 Task: Create a due date automation trigger when advanced on, 2 hours before a card is due add fields without custom field "Resume" set to a date less than 1 working days from now.
Action: Mouse moved to (1042, 301)
Screenshot: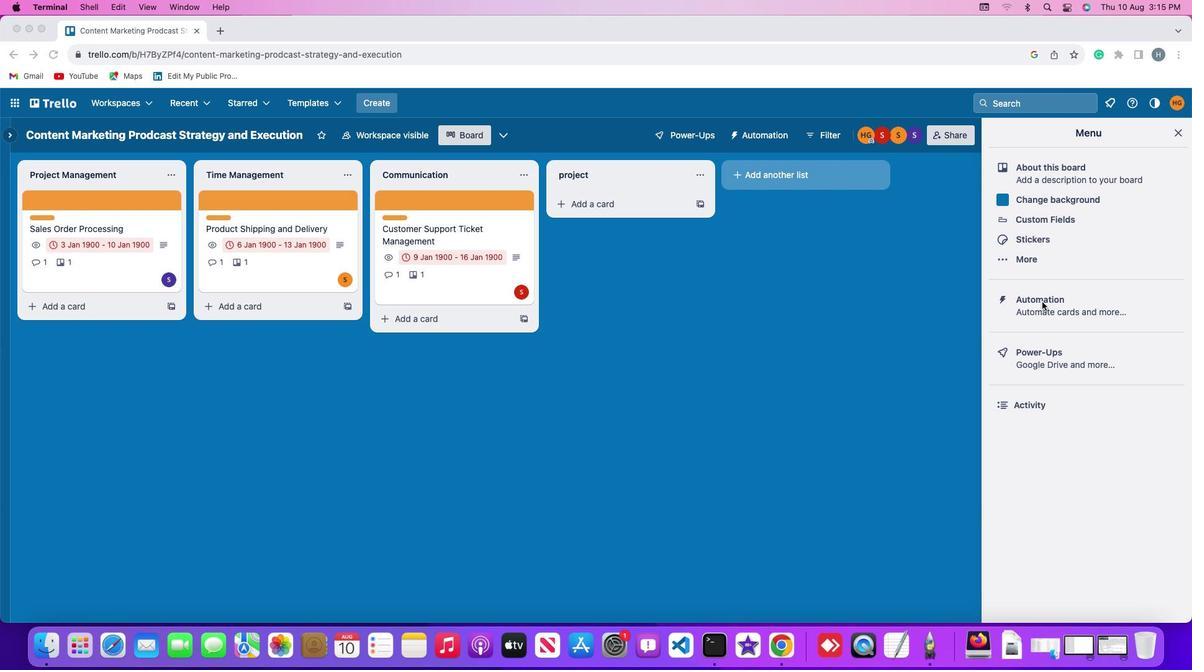 
Action: Mouse pressed left at (1042, 301)
Screenshot: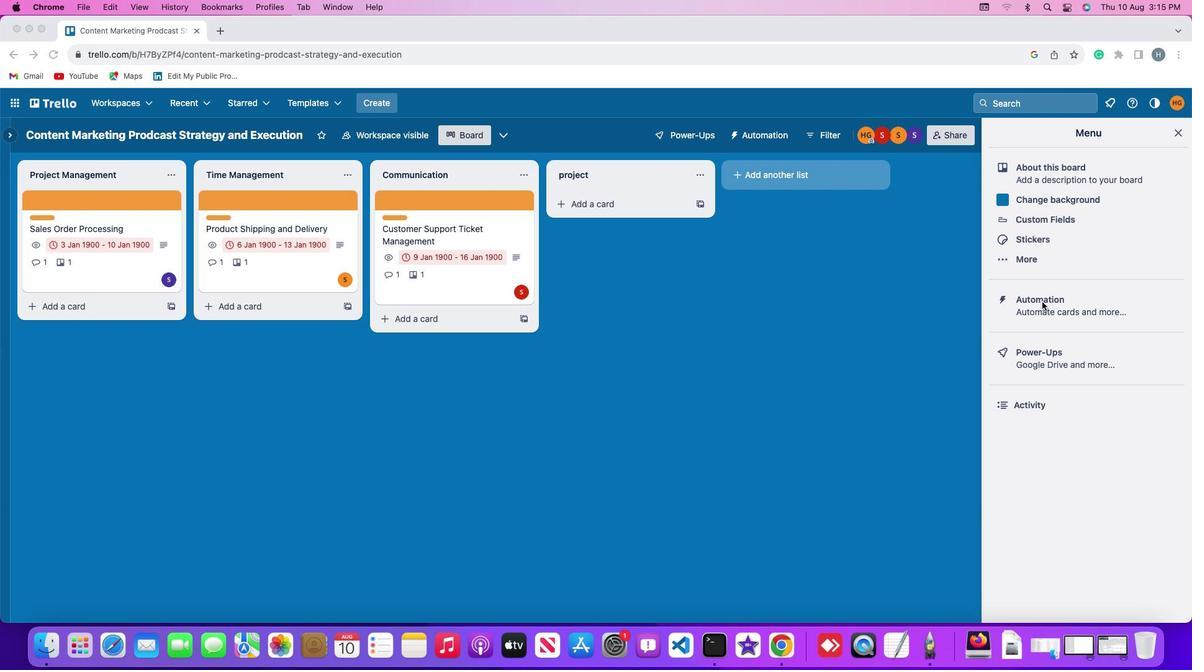 
Action: Mouse pressed left at (1042, 301)
Screenshot: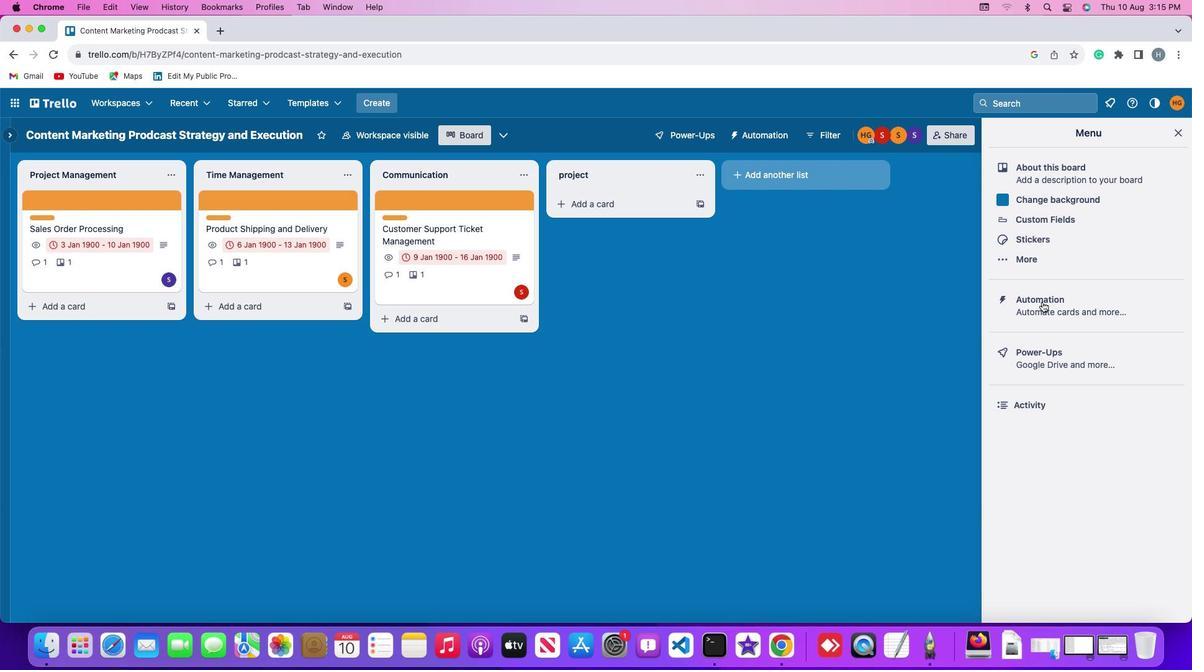 
Action: Mouse moved to (76, 297)
Screenshot: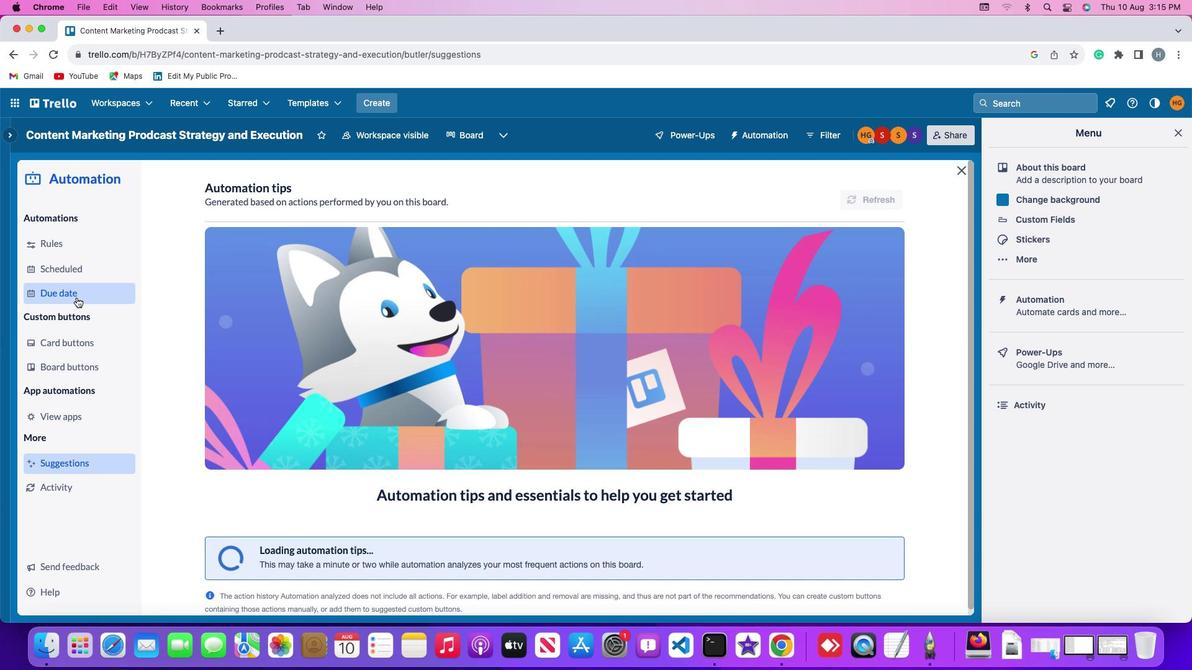 
Action: Mouse pressed left at (76, 297)
Screenshot: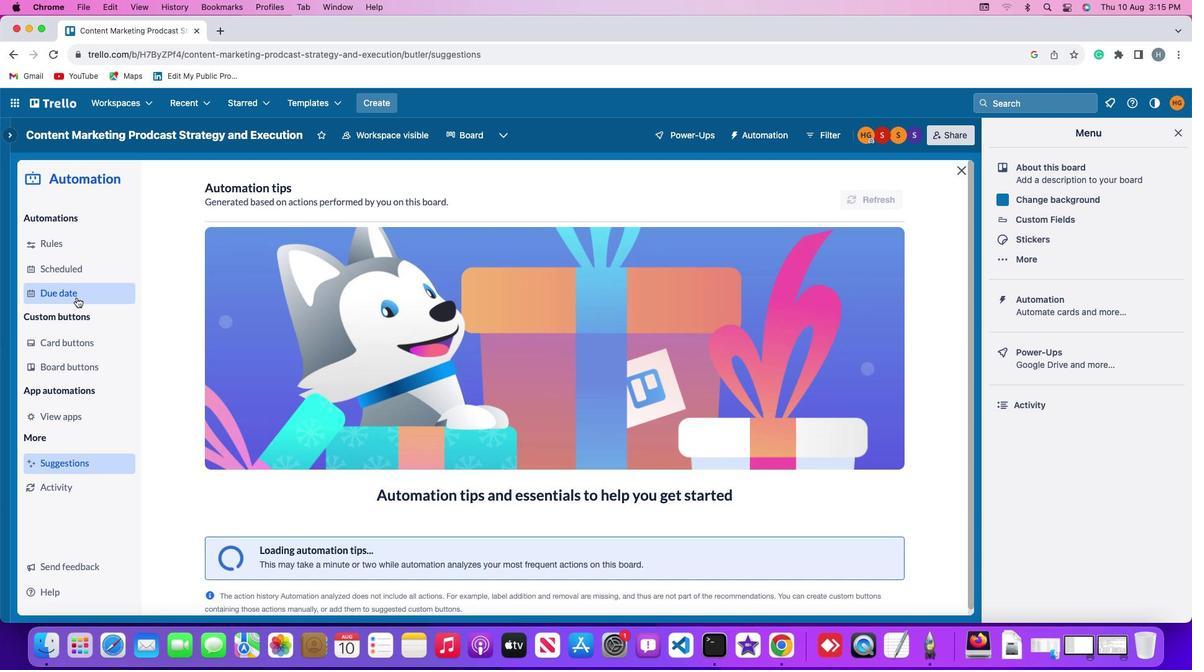 
Action: Mouse moved to (828, 196)
Screenshot: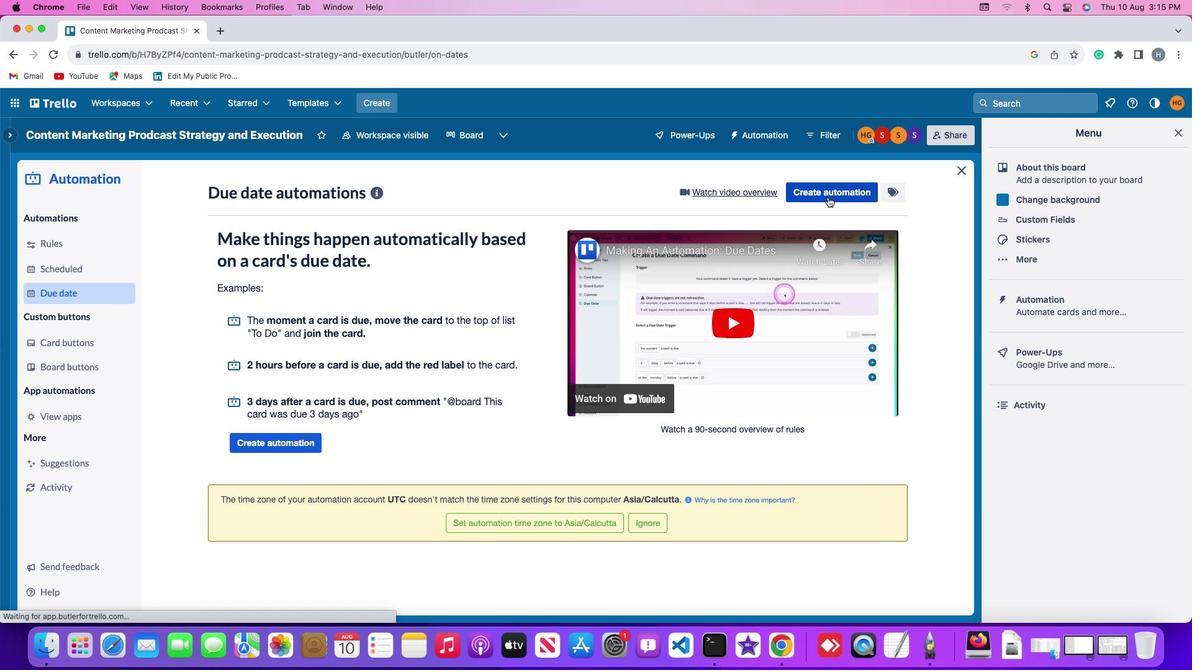 
Action: Mouse pressed left at (828, 196)
Screenshot: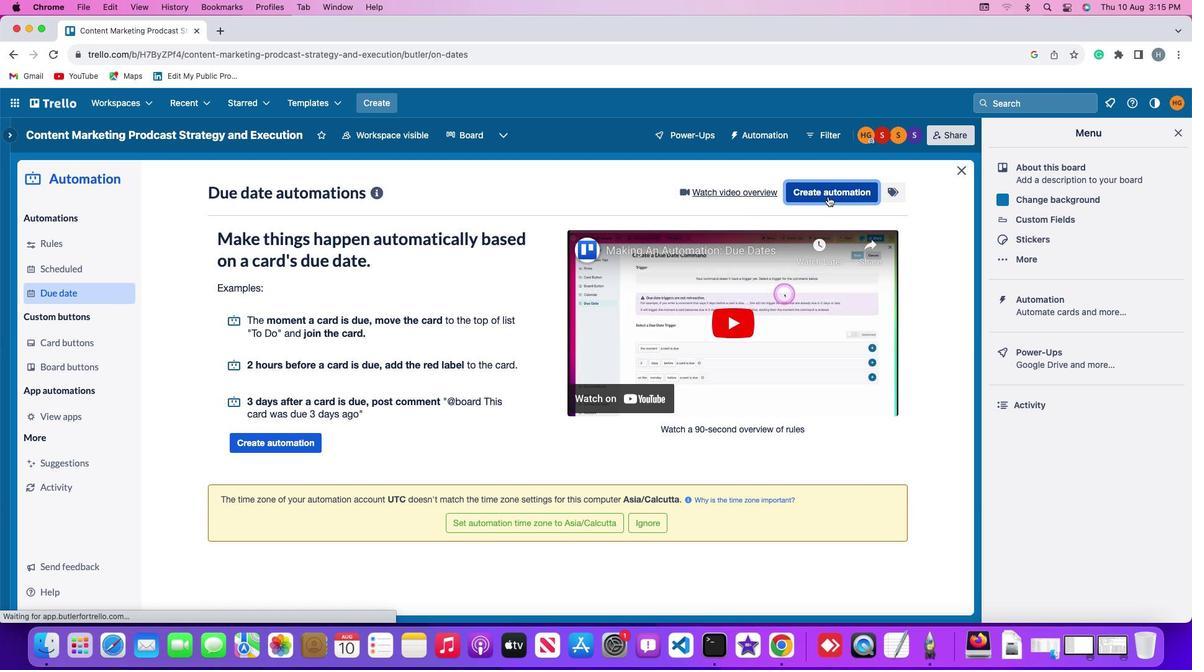 
Action: Mouse moved to (244, 308)
Screenshot: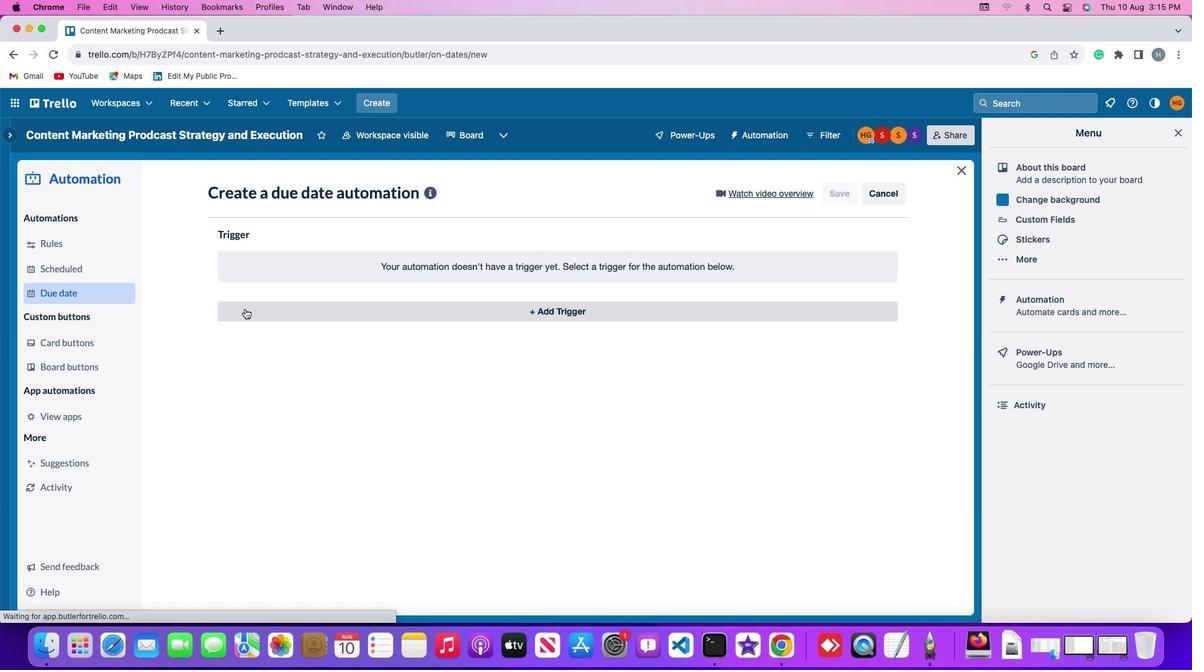 
Action: Mouse pressed left at (244, 308)
Screenshot: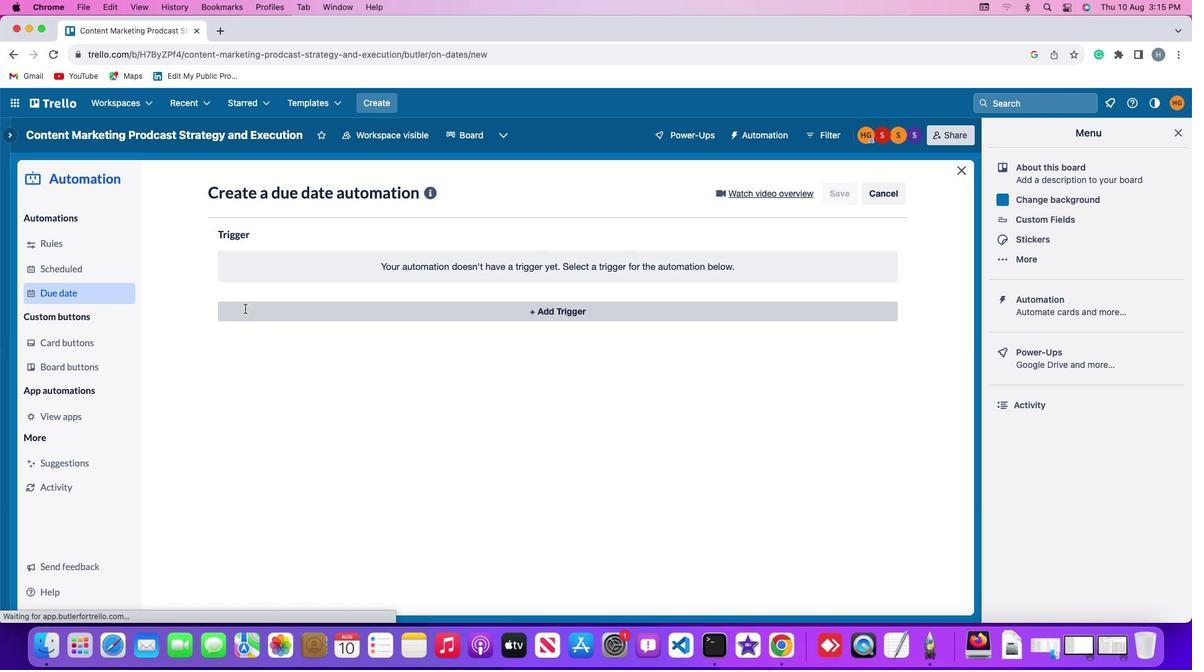 
Action: Mouse moved to (246, 501)
Screenshot: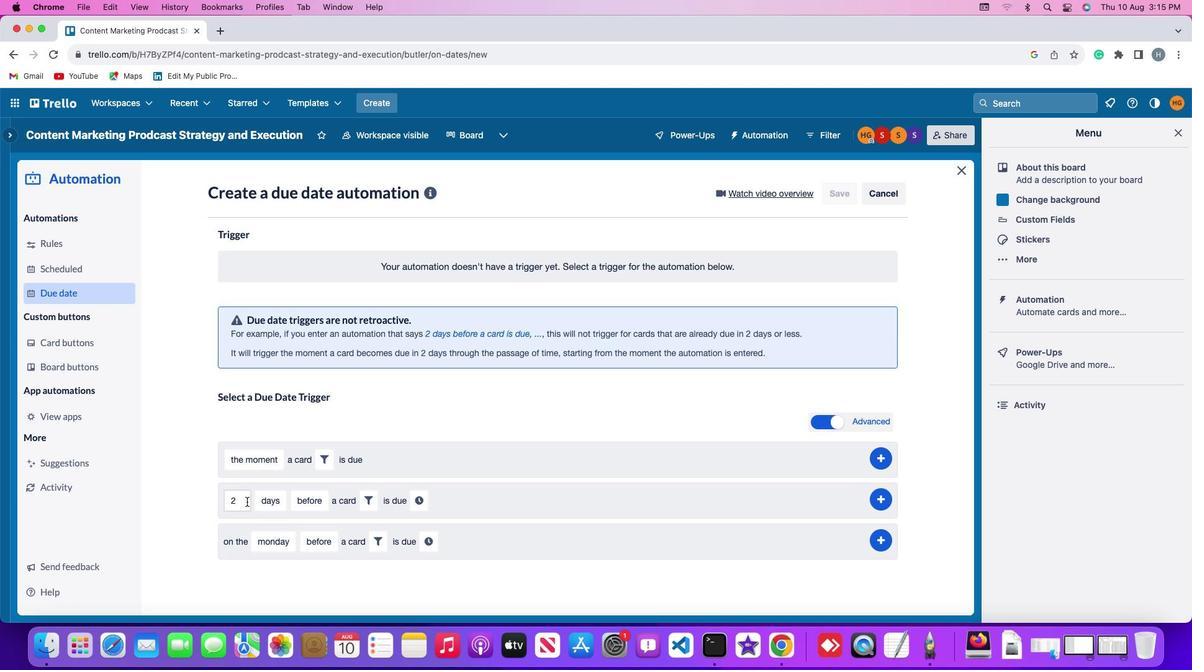 
Action: Mouse pressed left at (246, 501)
Screenshot: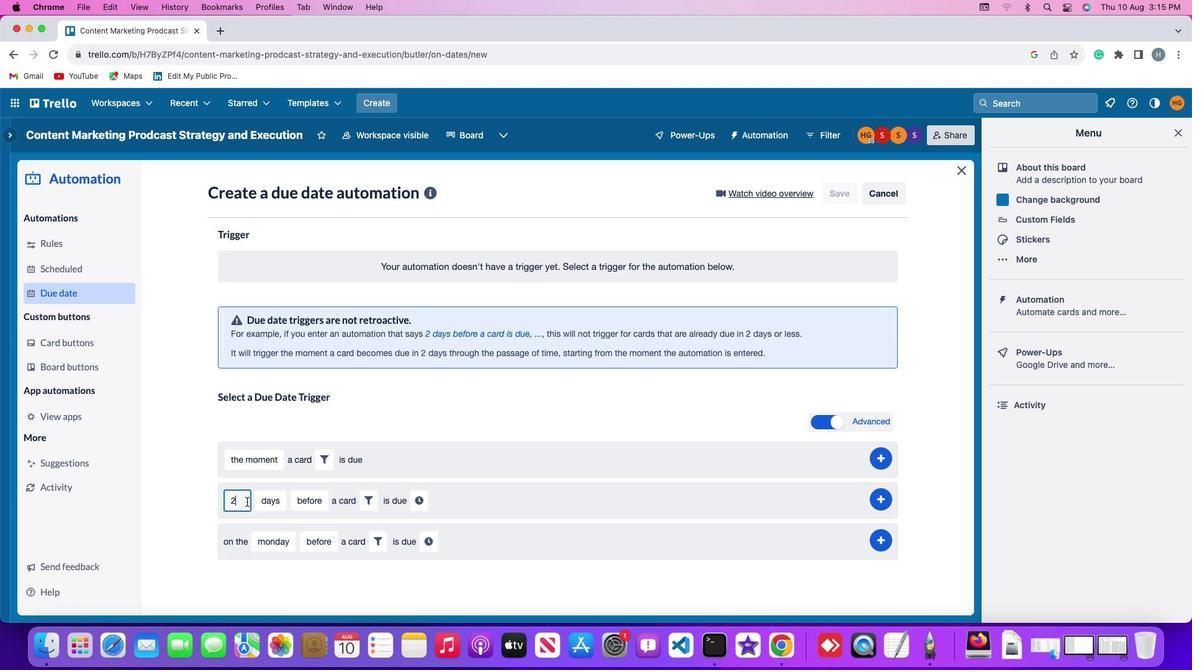 
Action: Key pressed Key.backspace'2'
Screenshot: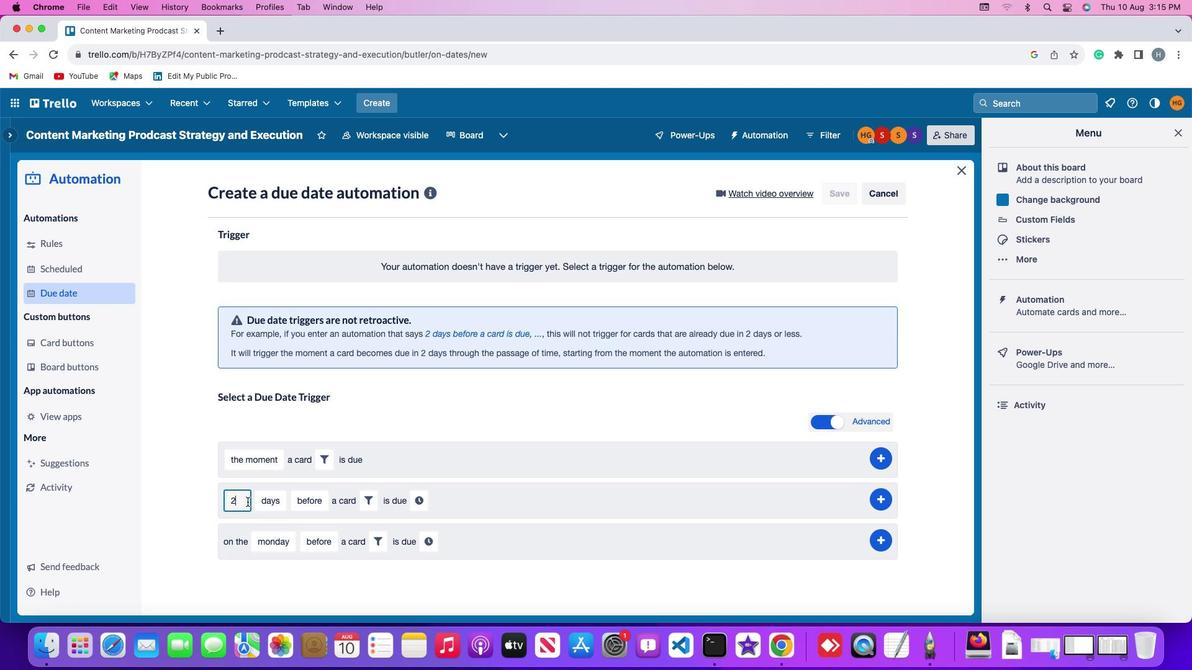 
Action: Mouse moved to (270, 501)
Screenshot: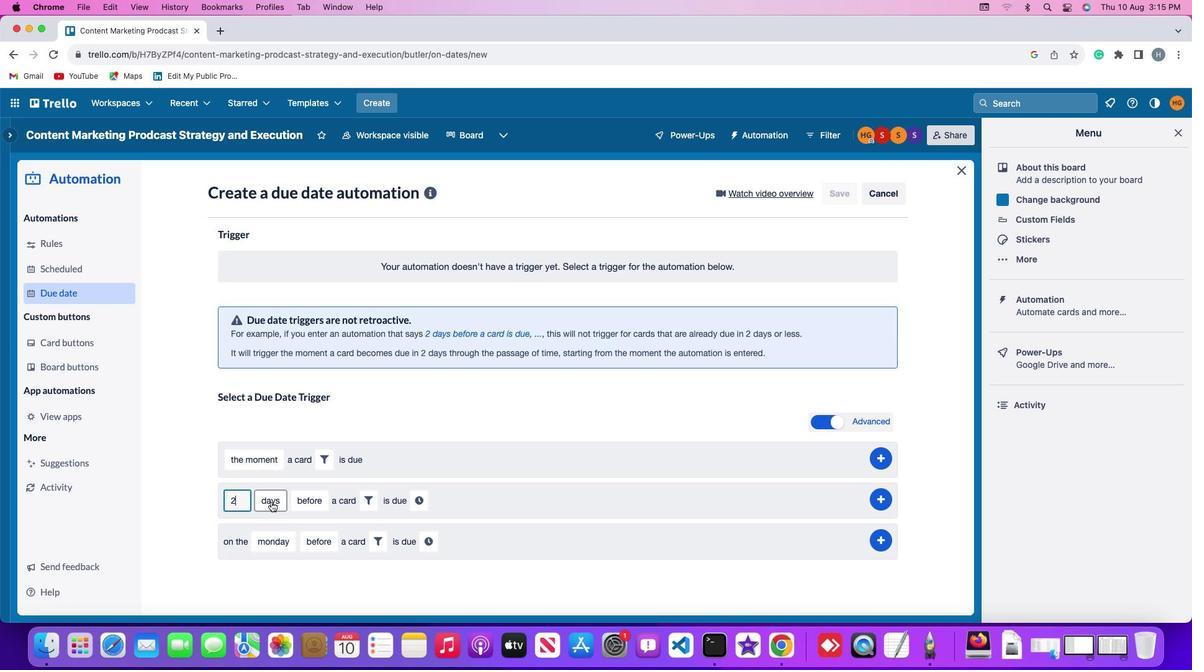 
Action: Mouse pressed left at (270, 501)
Screenshot: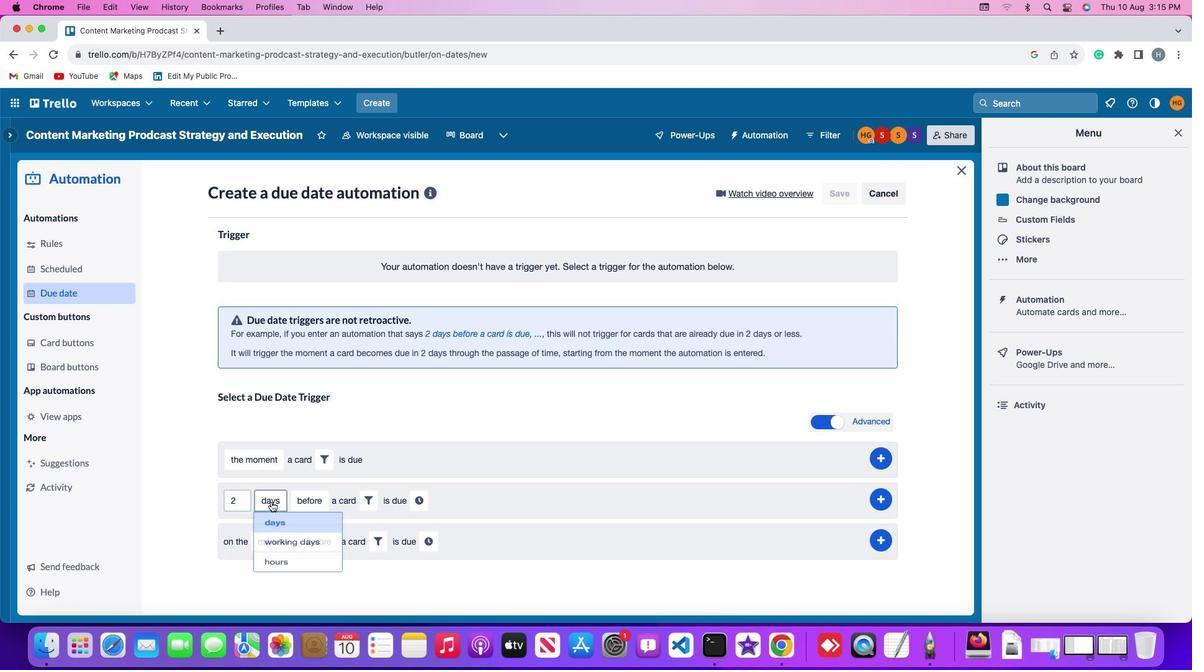 
Action: Mouse moved to (278, 568)
Screenshot: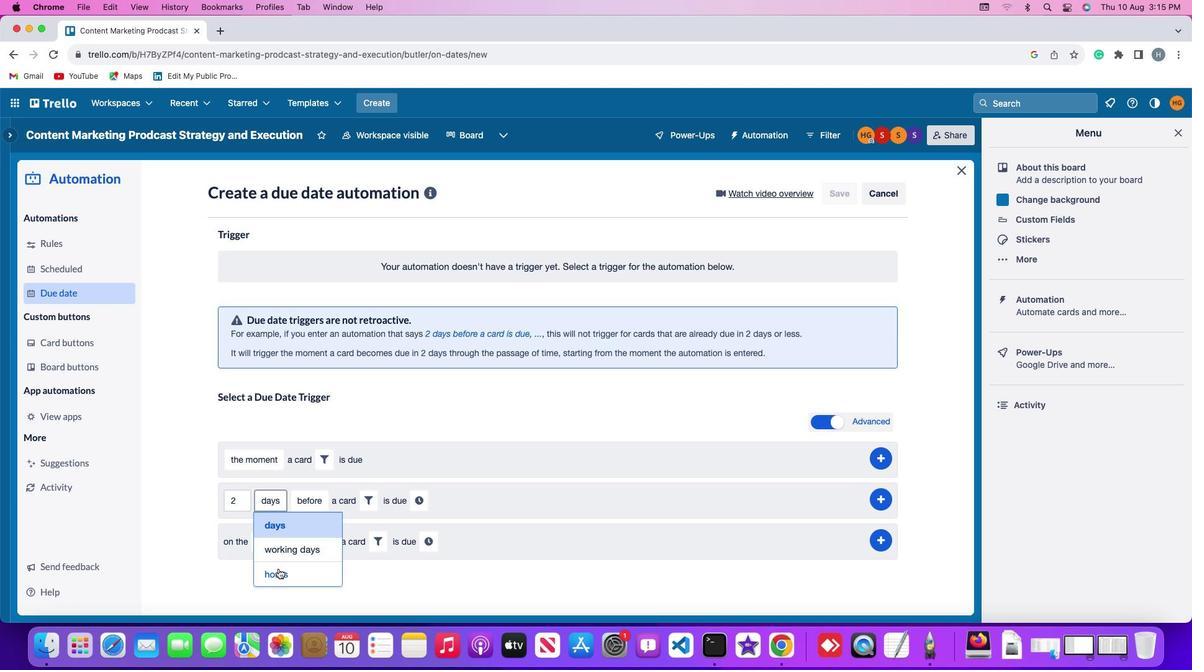 
Action: Mouse pressed left at (278, 568)
Screenshot: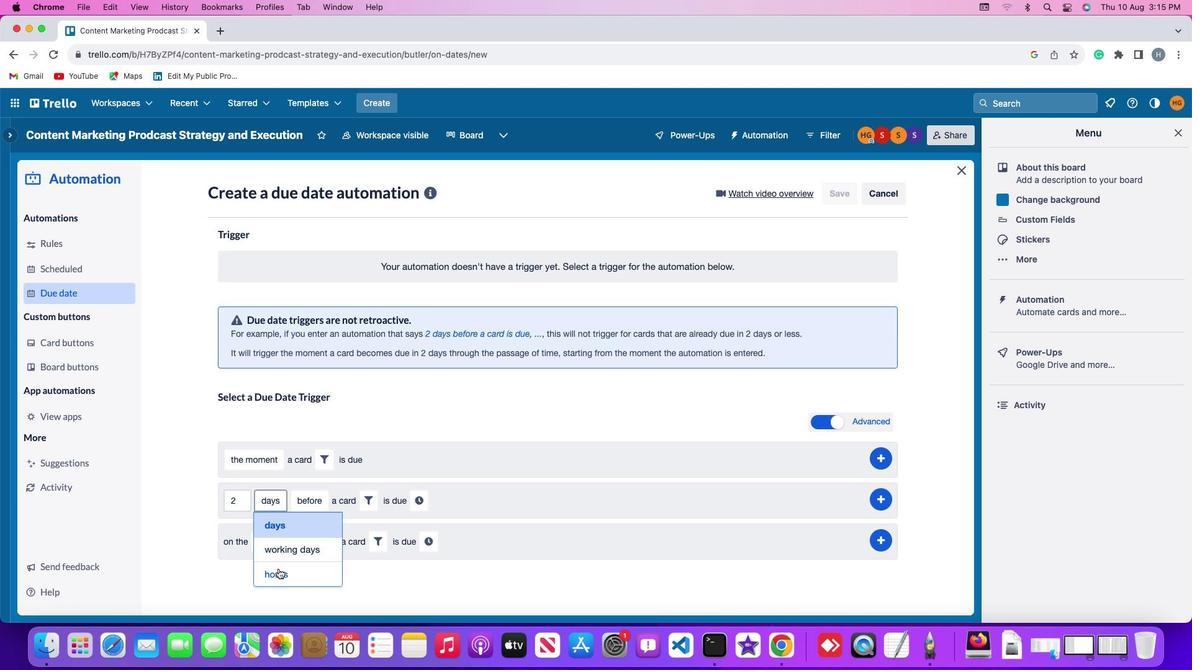 
Action: Mouse moved to (316, 504)
Screenshot: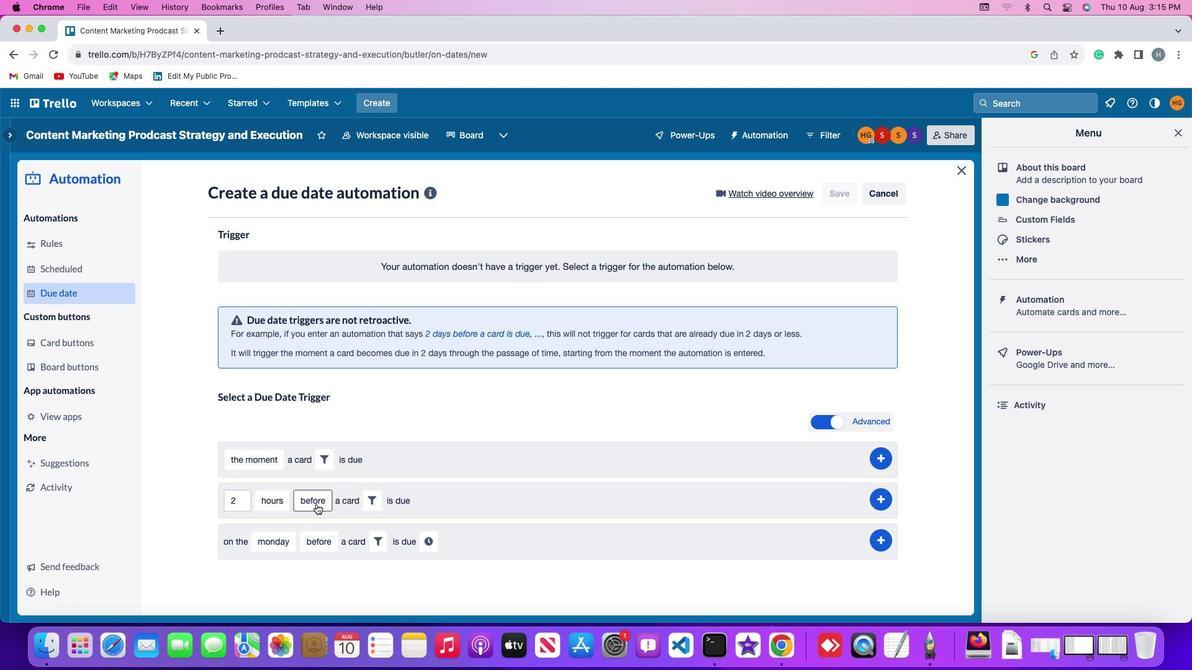 
Action: Mouse pressed left at (316, 504)
Screenshot: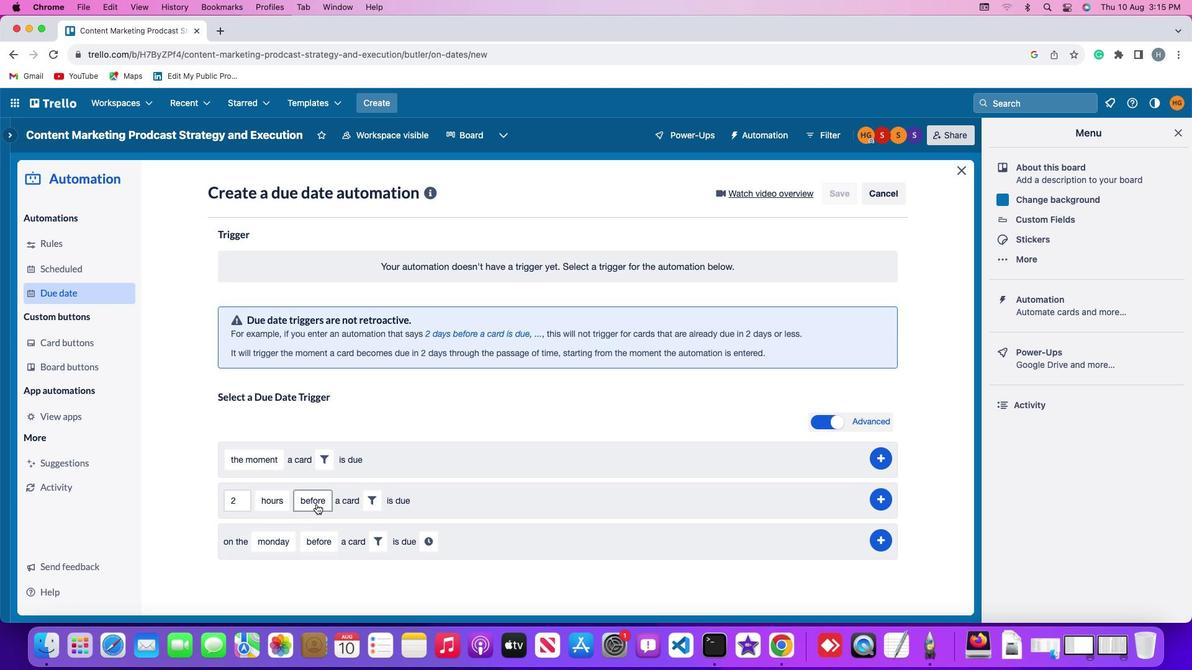 
Action: Mouse moved to (318, 525)
Screenshot: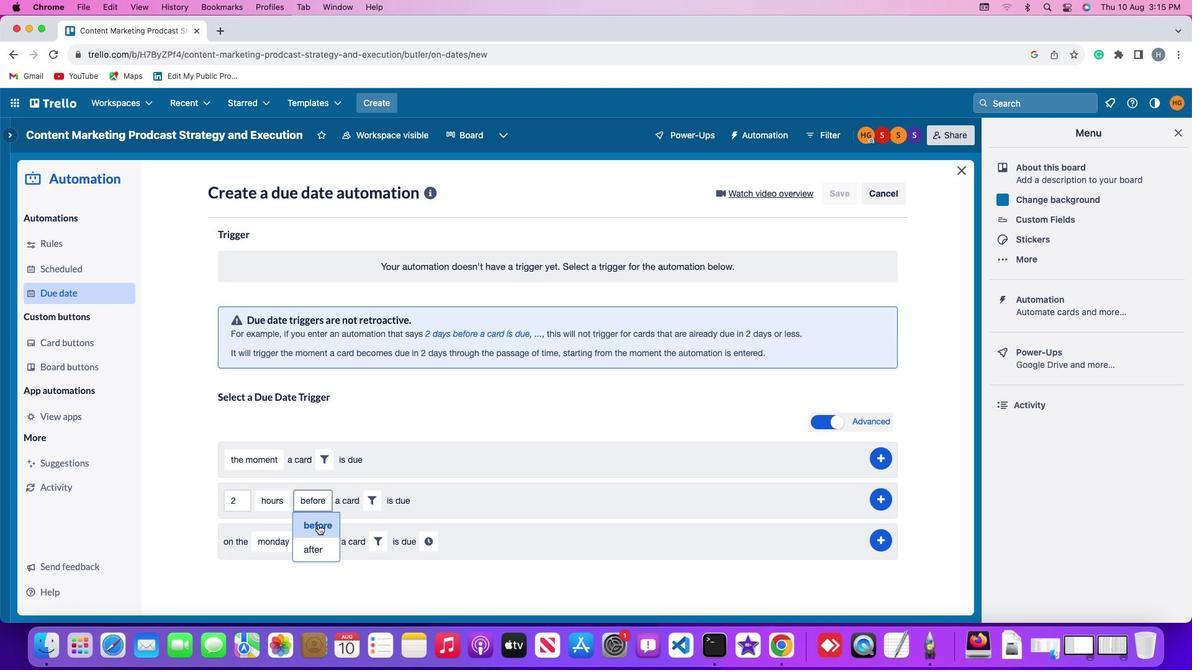 
Action: Mouse pressed left at (318, 525)
Screenshot: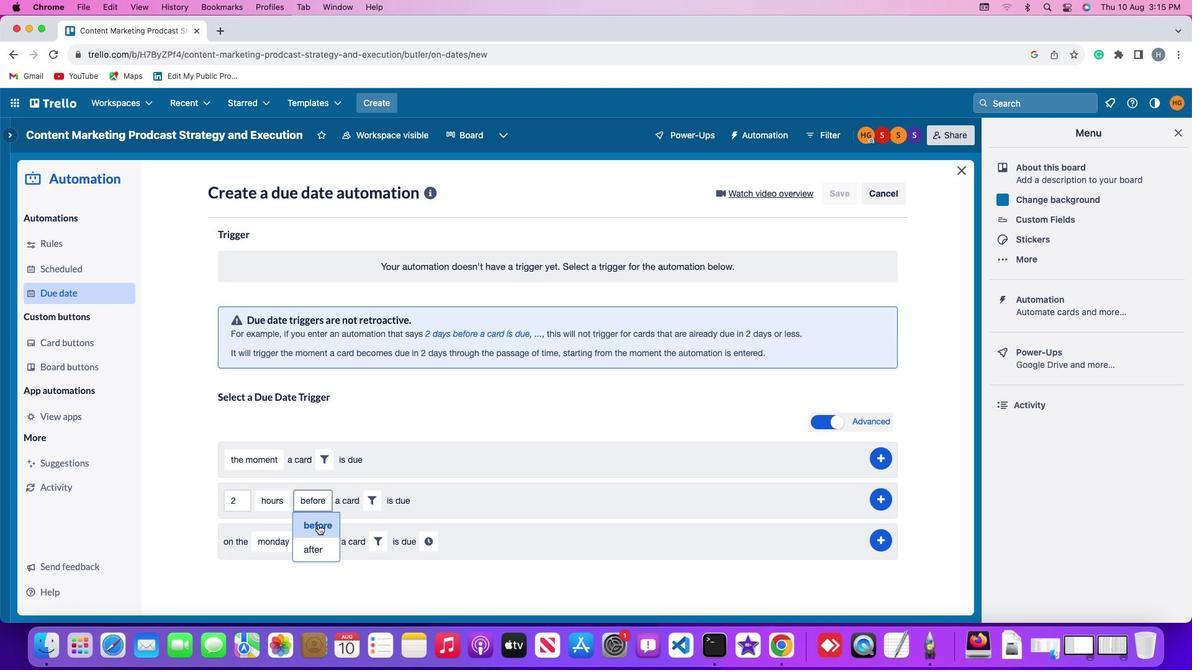 
Action: Mouse moved to (373, 501)
Screenshot: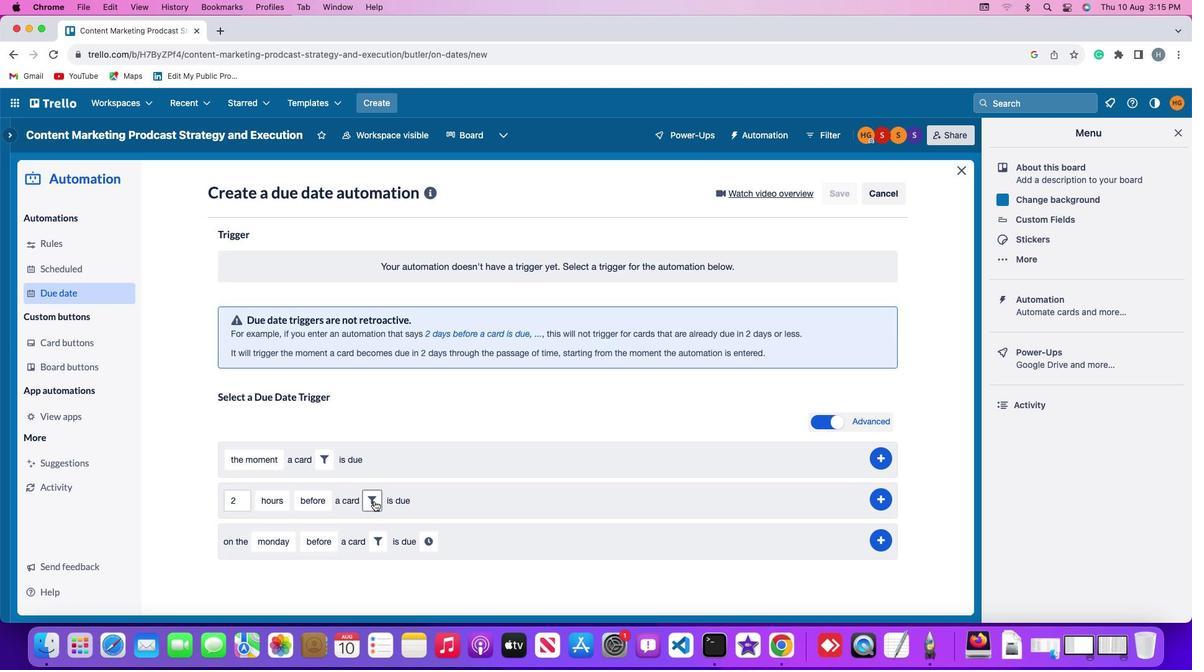 
Action: Mouse pressed left at (373, 501)
Screenshot: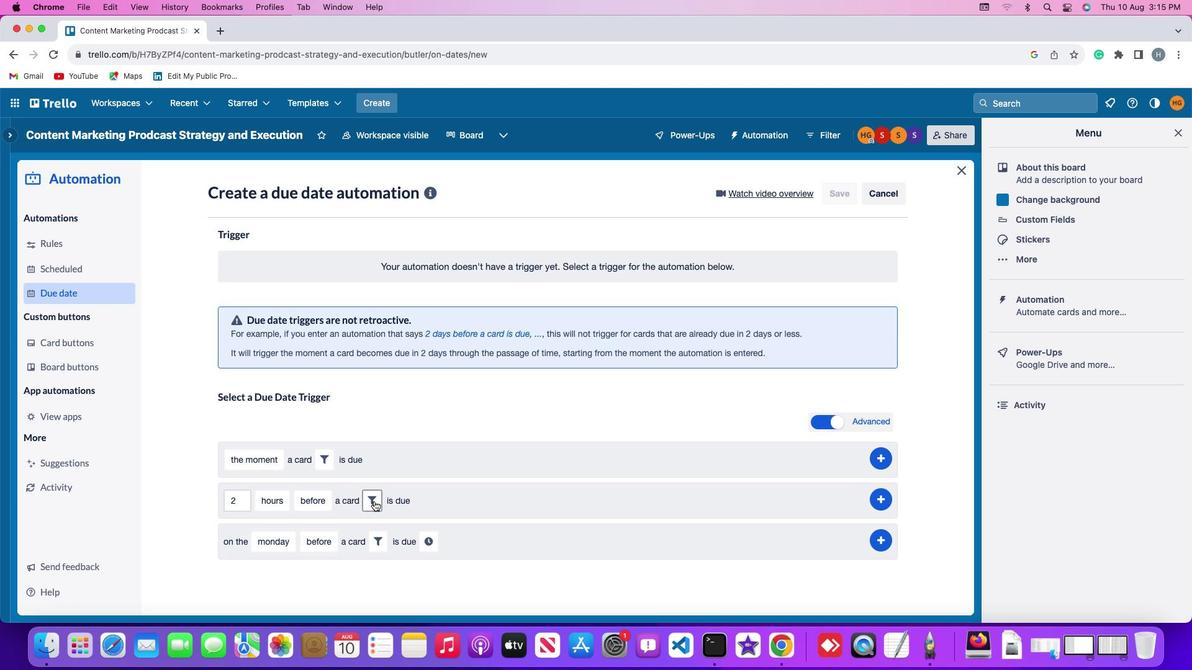 
Action: Mouse moved to (569, 541)
Screenshot: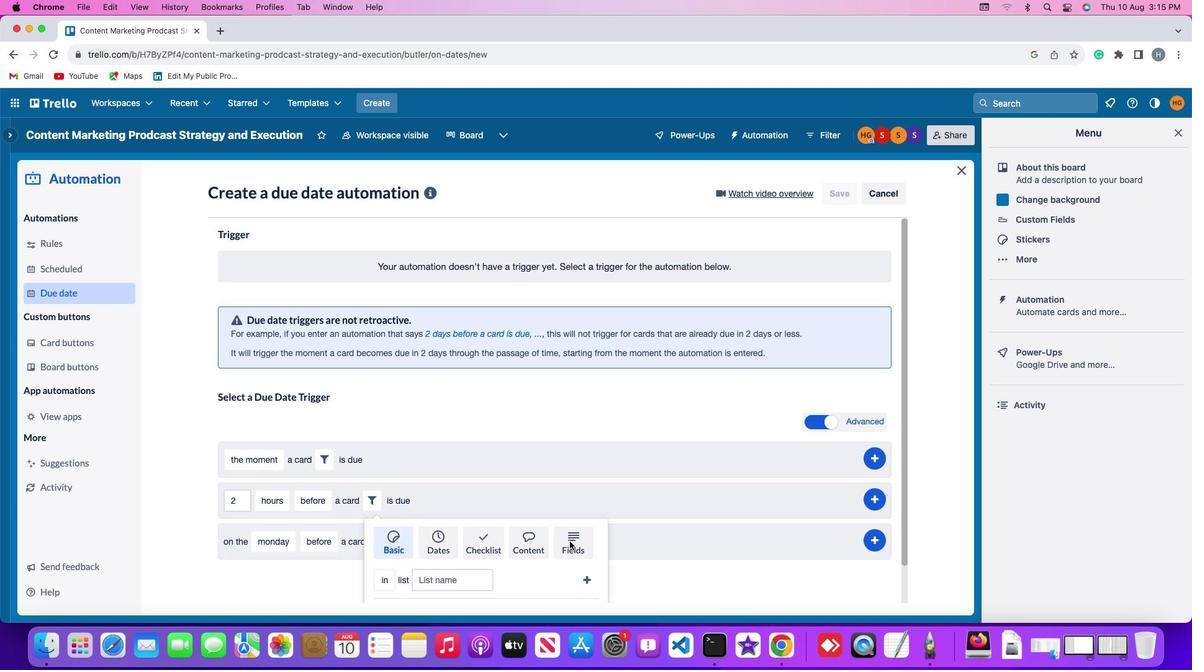 
Action: Mouse pressed left at (569, 541)
Screenshot: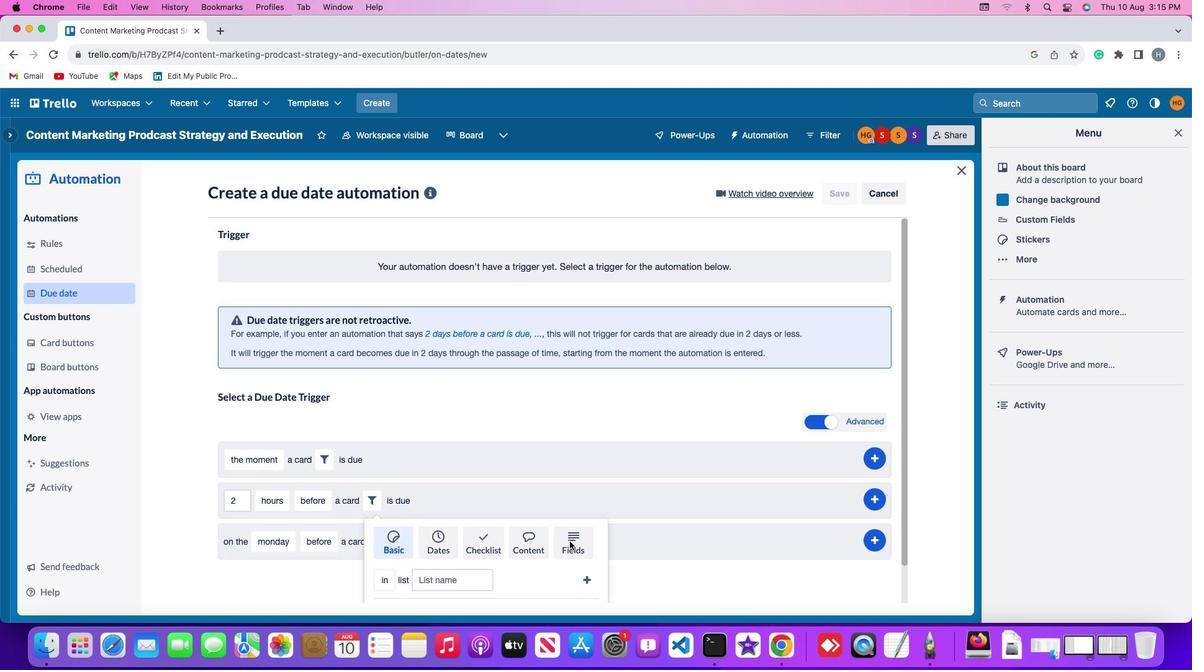 
Action: Mouse moved to (311, 579)
Screenshot: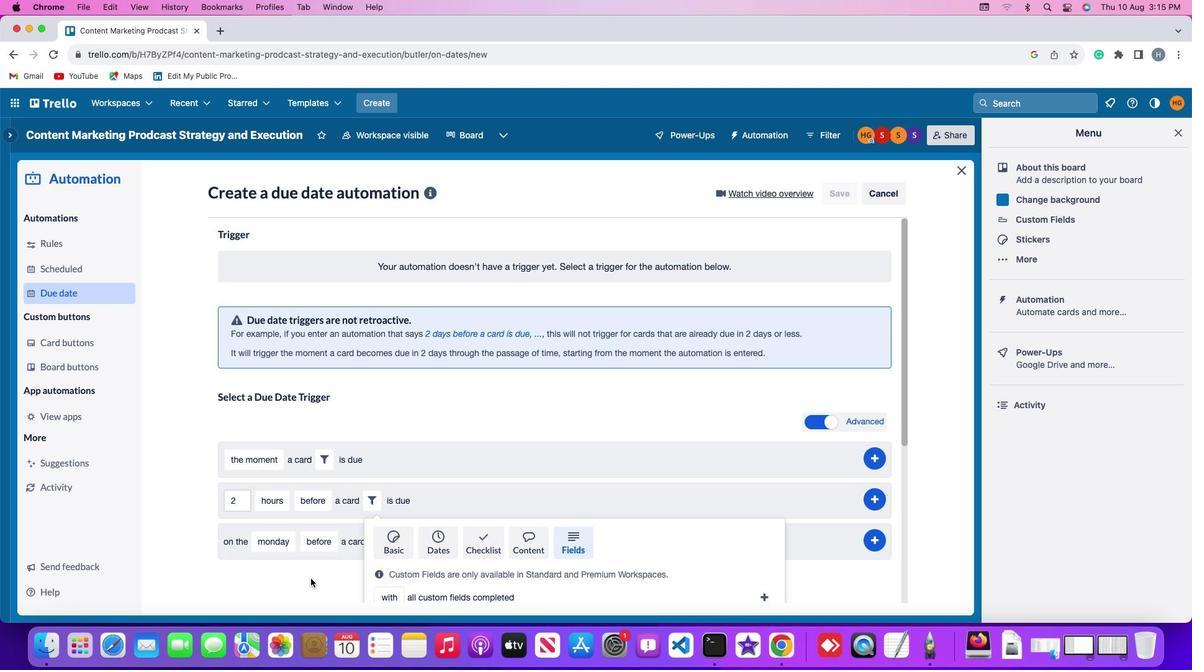 
Action: Mouse scrolled (311, 579) with delta (0, 0)
Screenshot: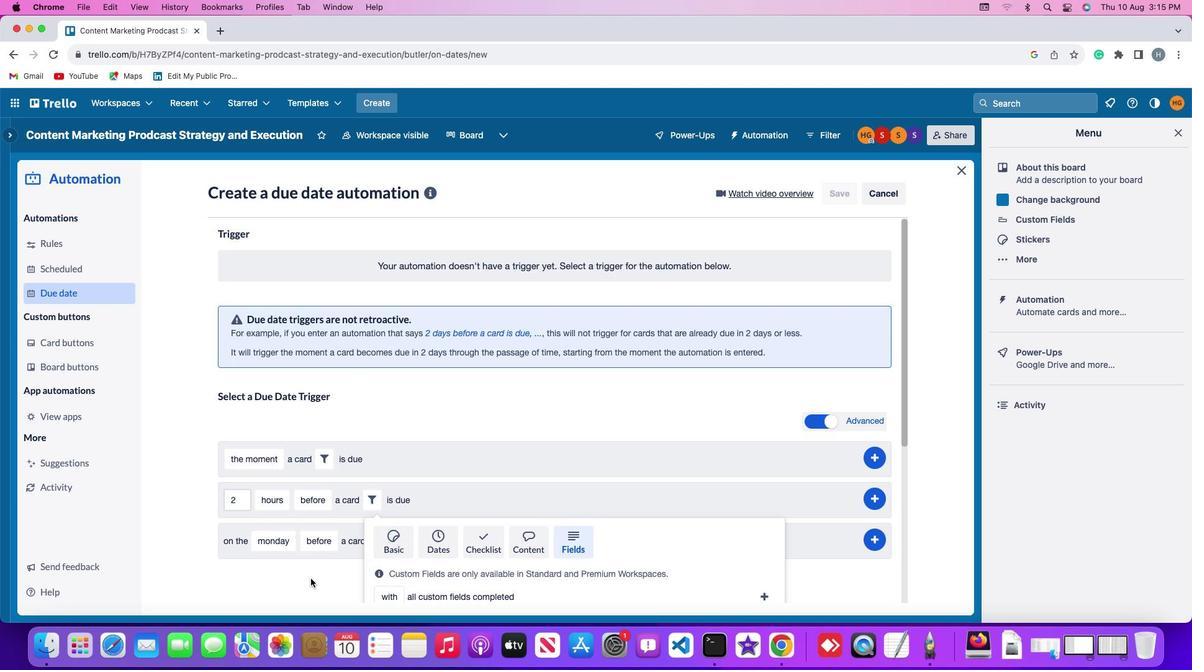 
Action: Mouse scrolled (311, 579) with delta (0, 0)
Screenshot: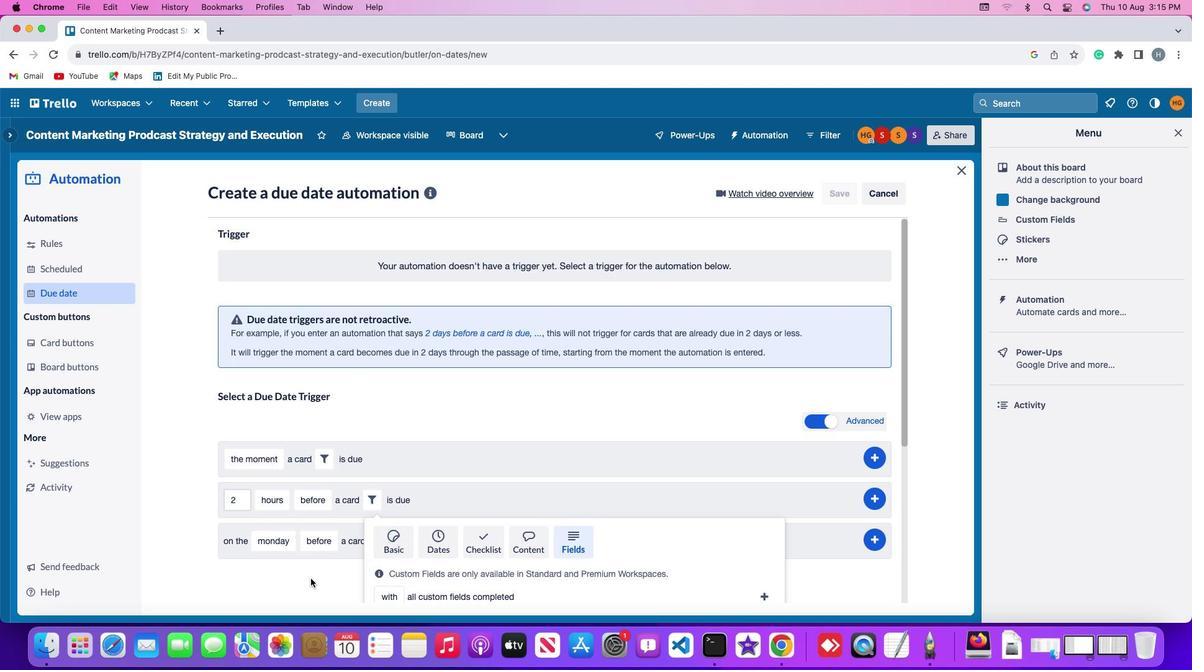 
Action: Mouse scrolled (311, 579) with delta (0, -1)
Screenshot: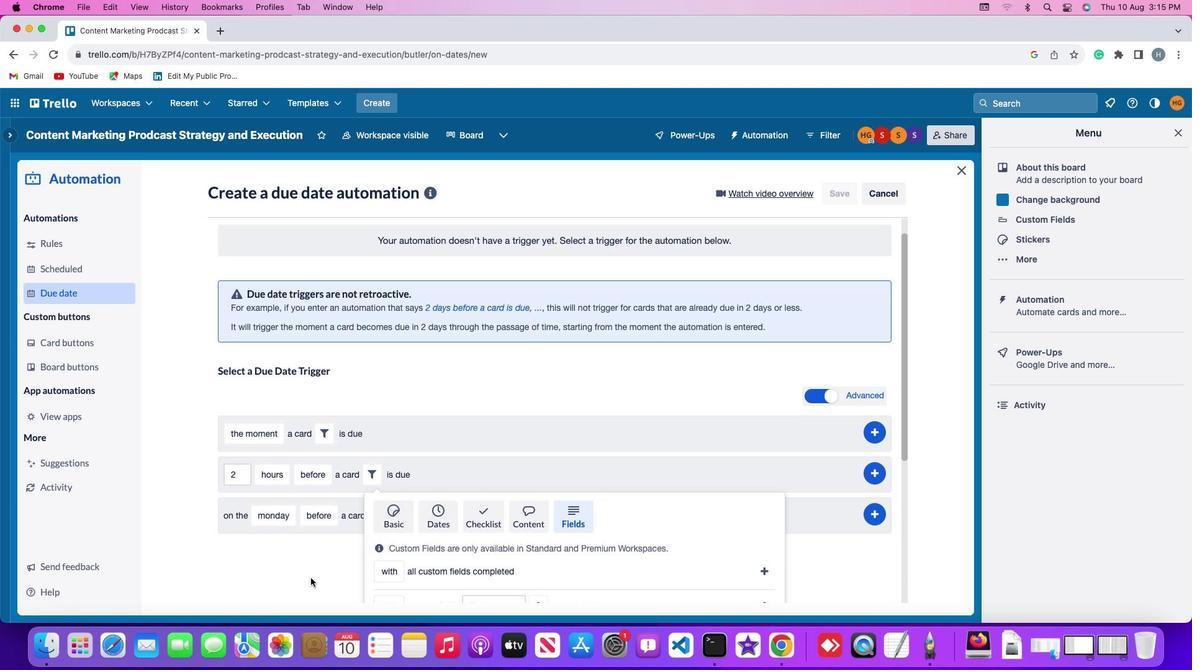 
Action: Mouse scrolled (311, 579) with delta (0, -3)
Screenshot: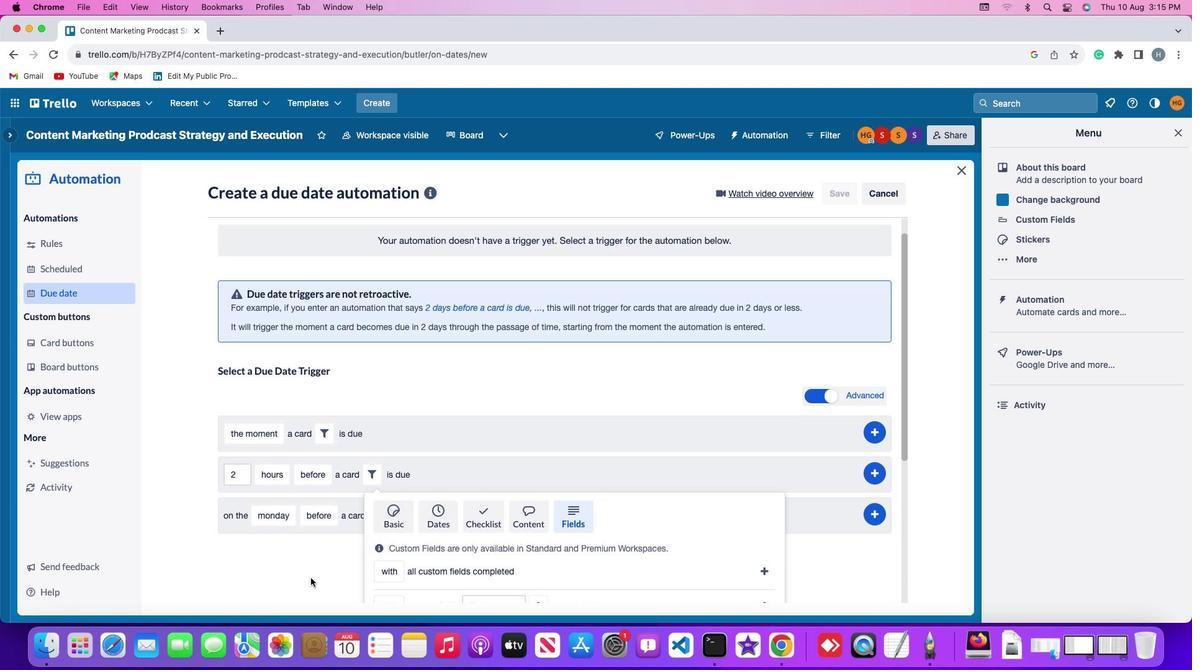 
Action: Mouse moved to (311, 578)
Screenshot: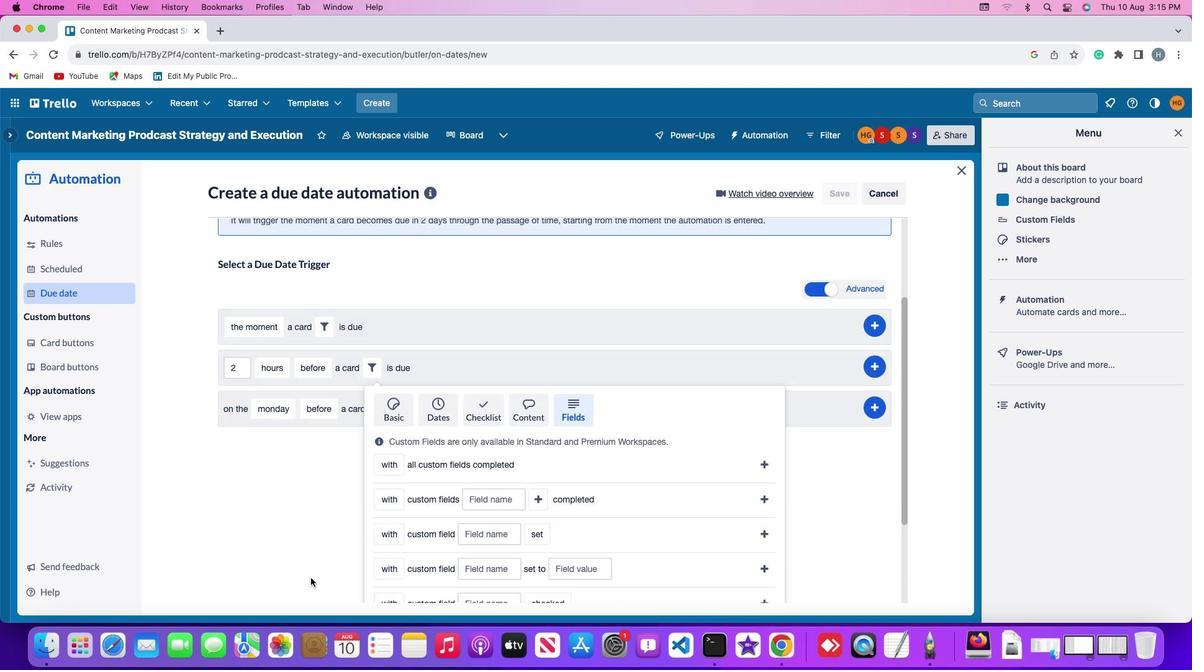 
Action: Mouse scrolled (311, 578) with delta (0, -3)
Screenshot: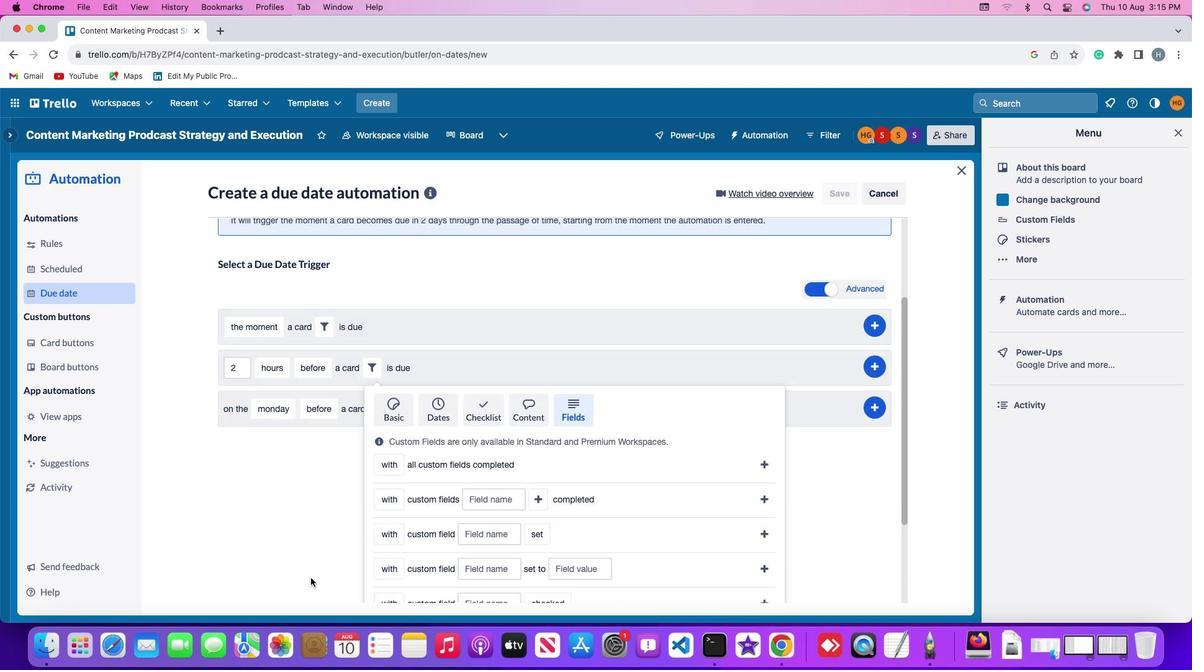 
Action: Mouse moved to (310, 578)
Screenshot: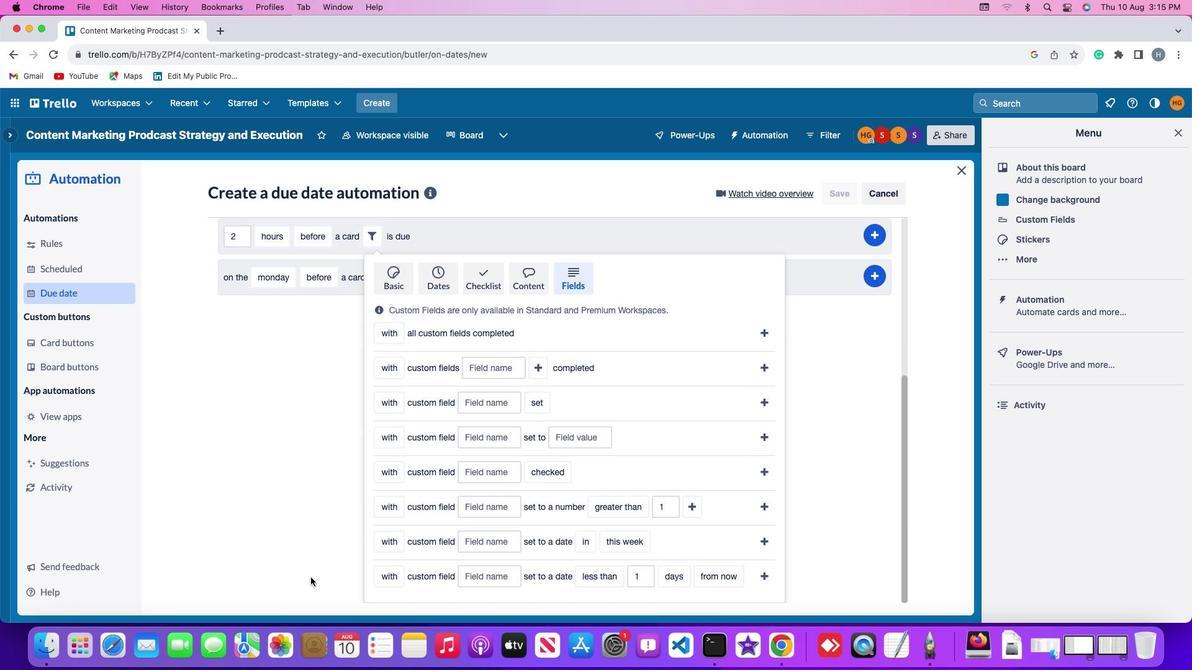 
Action: Mouse scrolled (310, 578) with delta (0, 0)
Screenshot: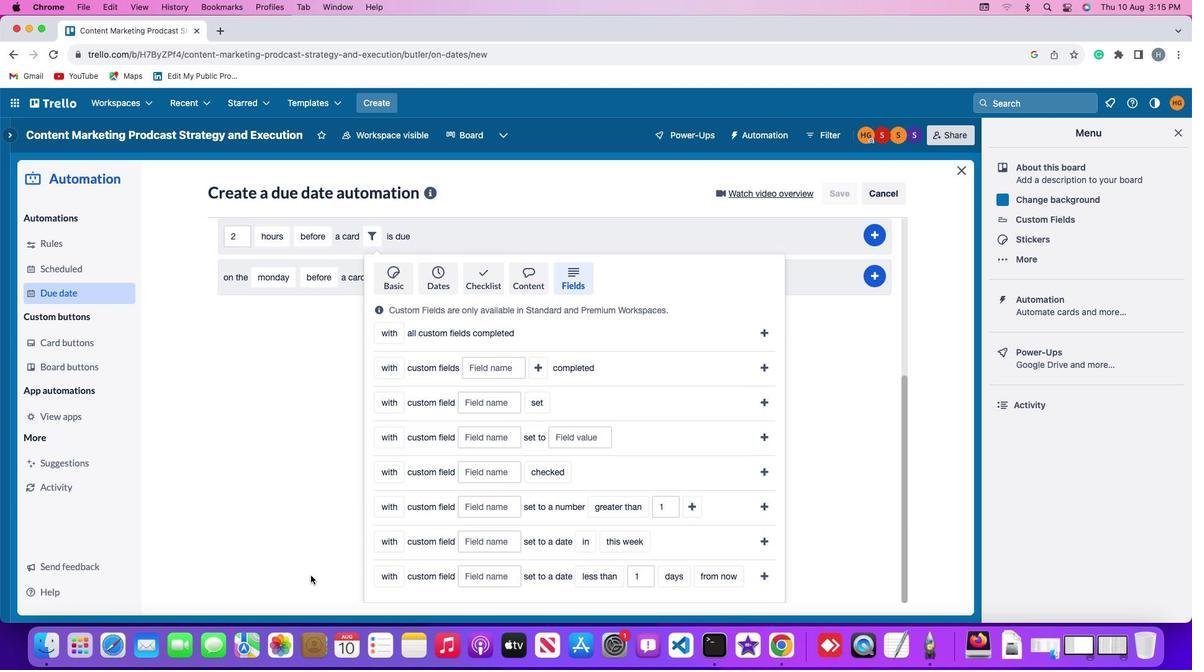 
Action: Mouse scrolled (310, 578) with delta (0, 0)
Screenshot: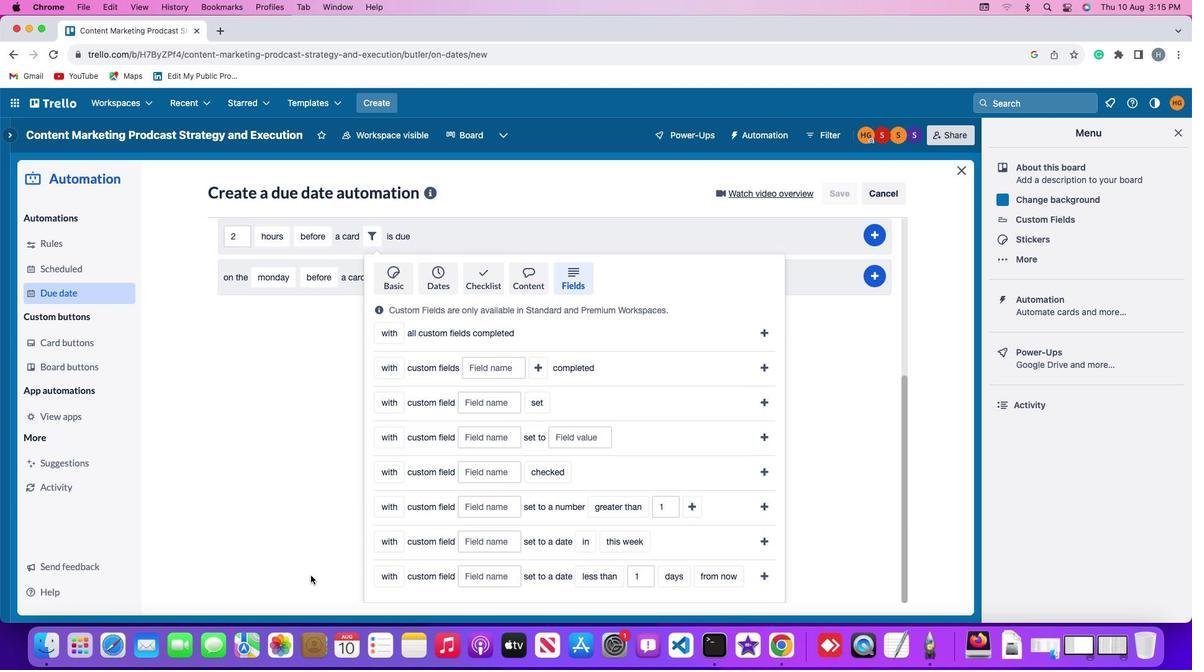 
Action: Mouse scrolled (310, 578) with delta (0, -2)
Screenshot: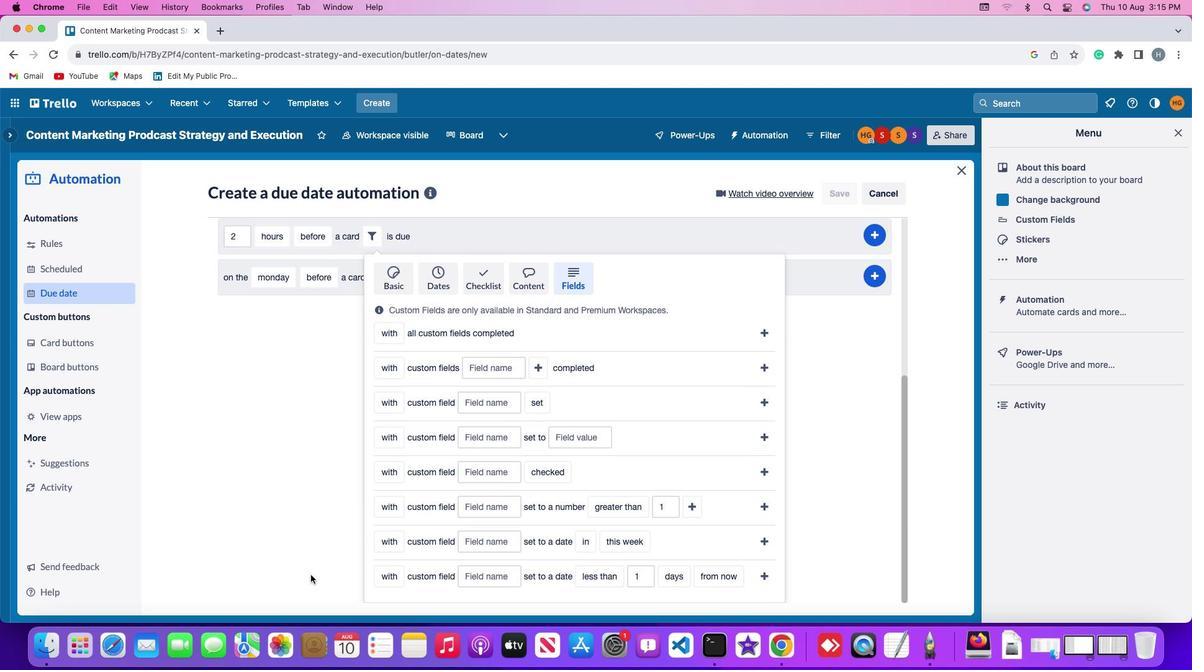 
Action: Mouse scrolled (310, 578) with delta (0, -3)
Screenshot: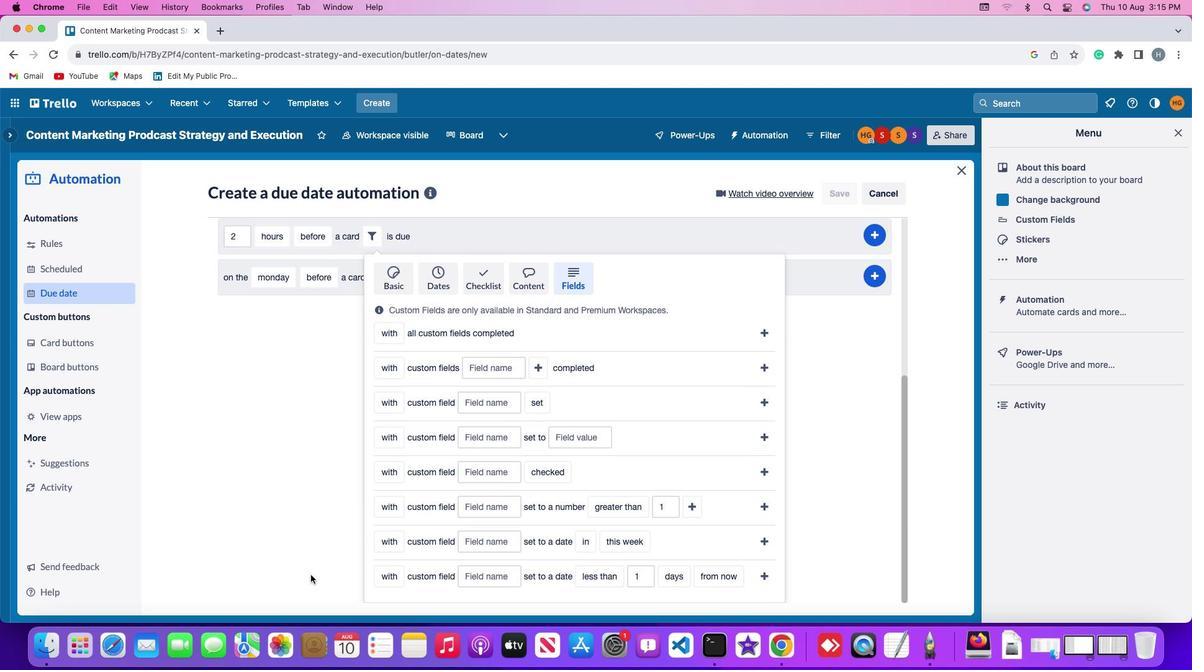 
Action: Mouse moved to (310, 574)
Screenshot: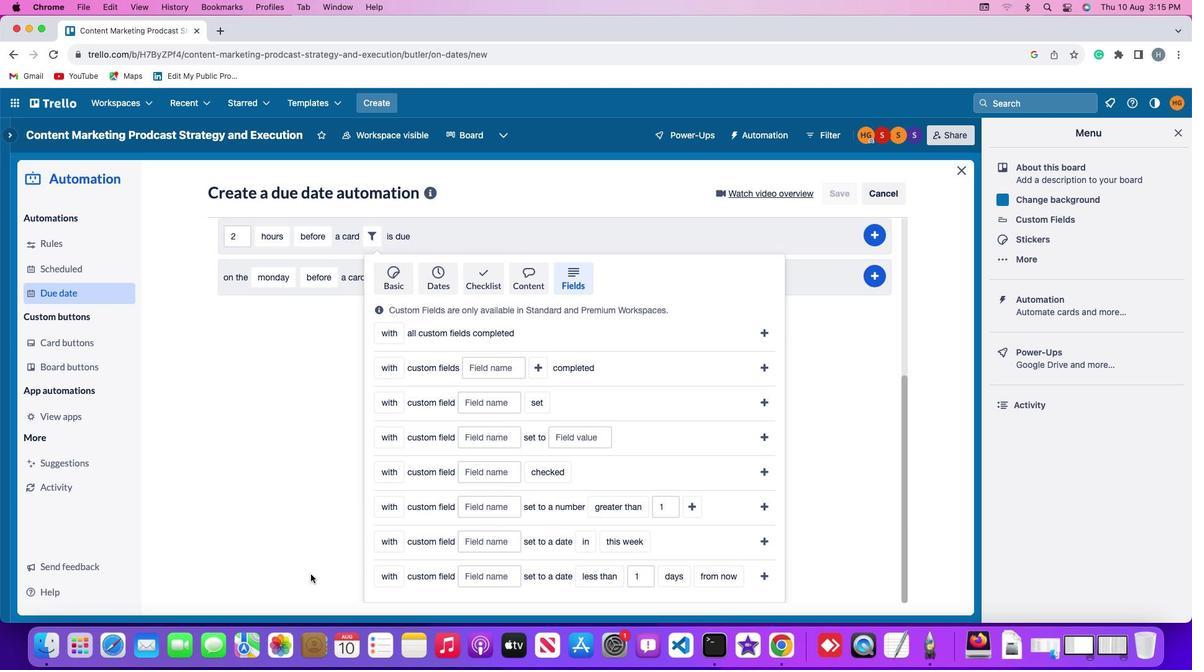 
Action: Mouse scrolled (310, 574) with delta (0, -3)
Screenshot: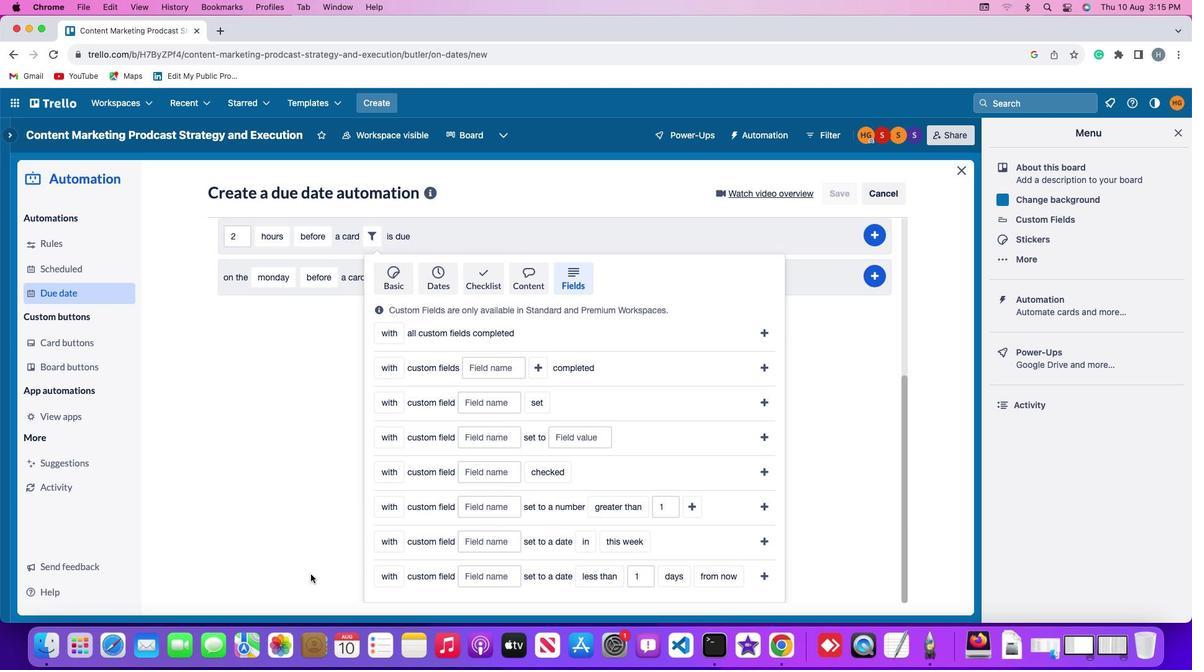 
Action: Mouse moved to (375, 576)
Screenshot: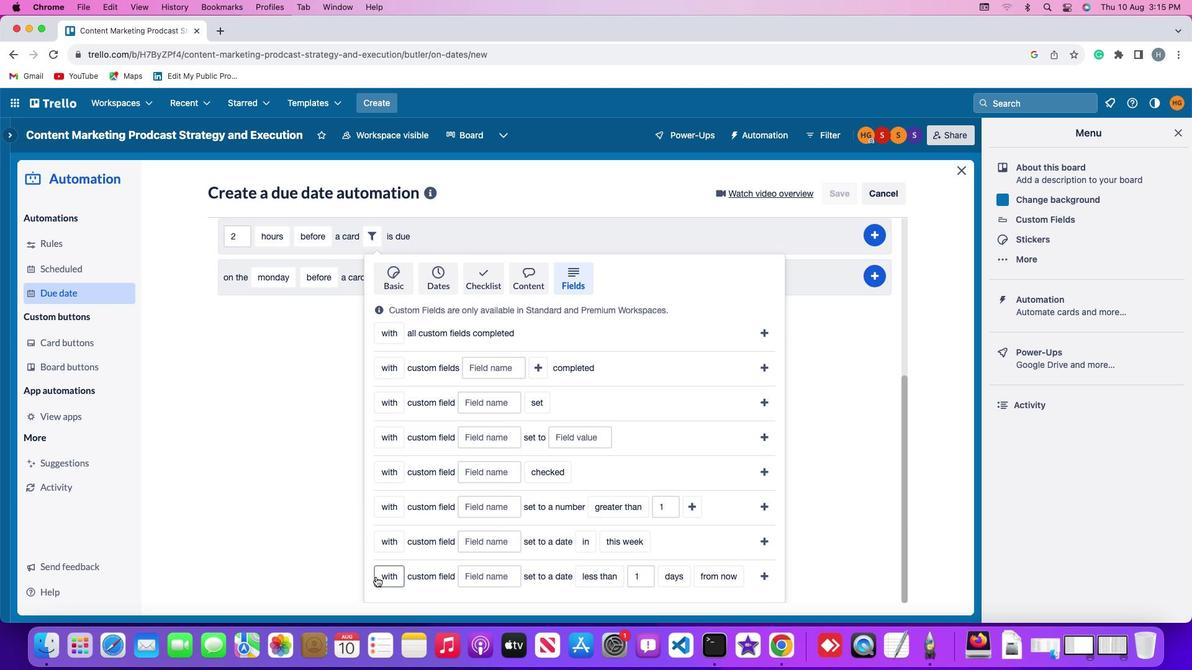 
Action: Mouse pressed left at (375, 576)
Screenshot: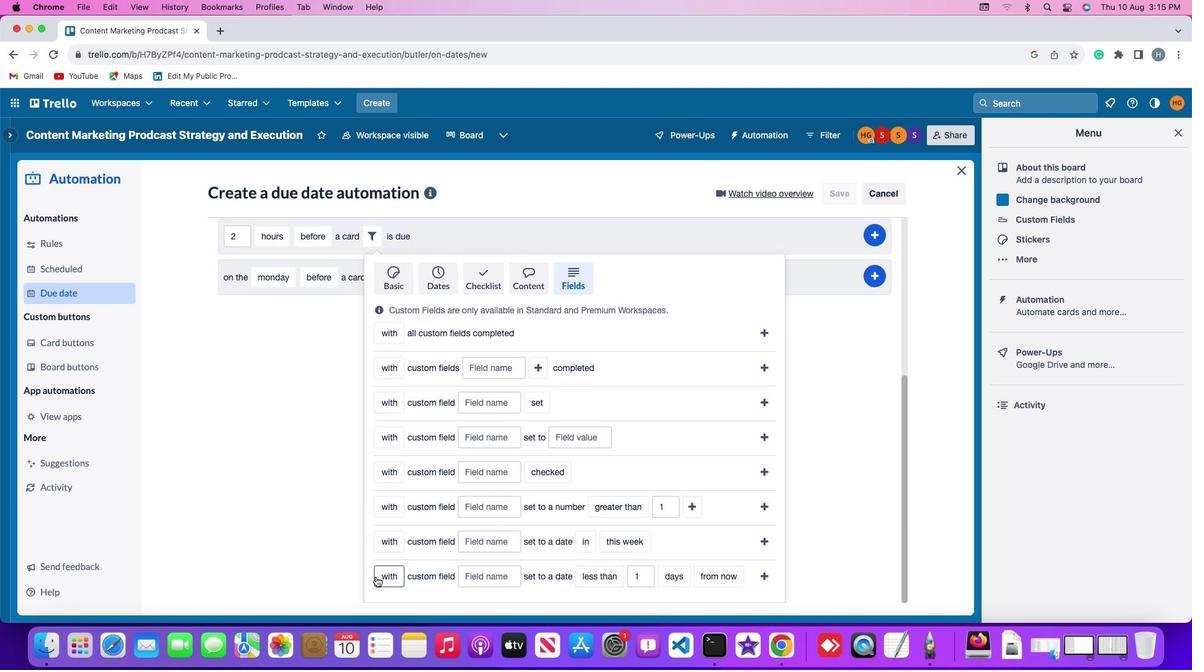 
Action: Mouse moved to (391, 558)
Screenshot: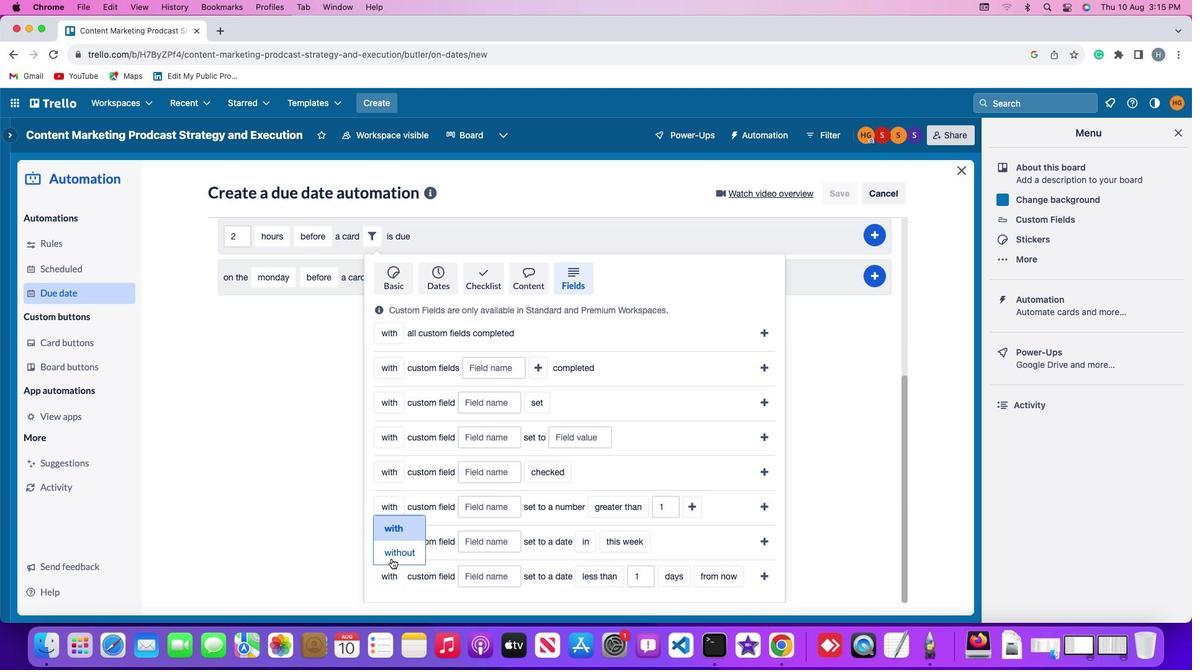 
Action: Mouse pressed left at (391, 558)
Screenshot: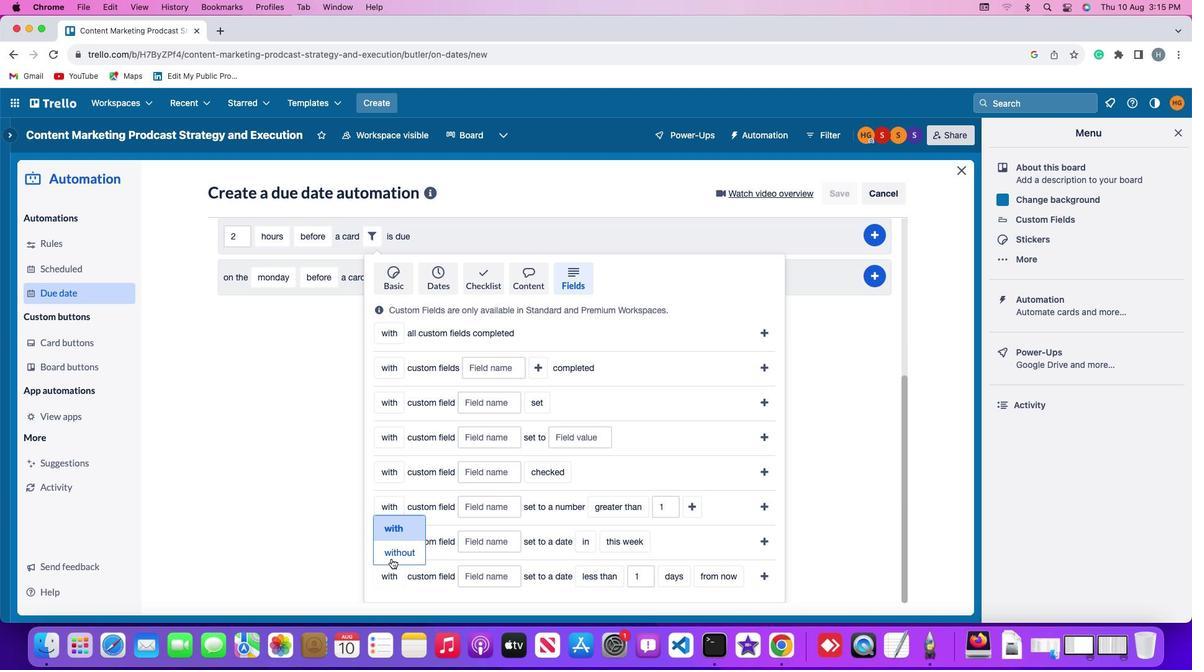 
Action: Mouse moved to (498, 582)
Screenshot: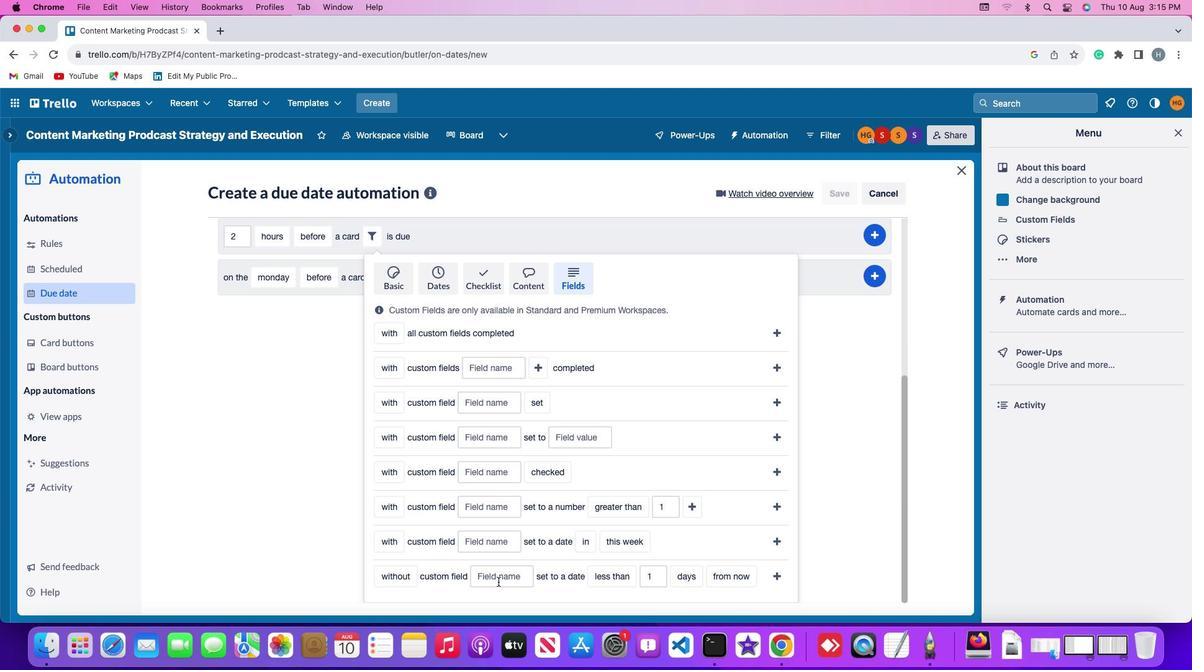 
Action: Mouse pressed left at (498, 582)
Screenshot: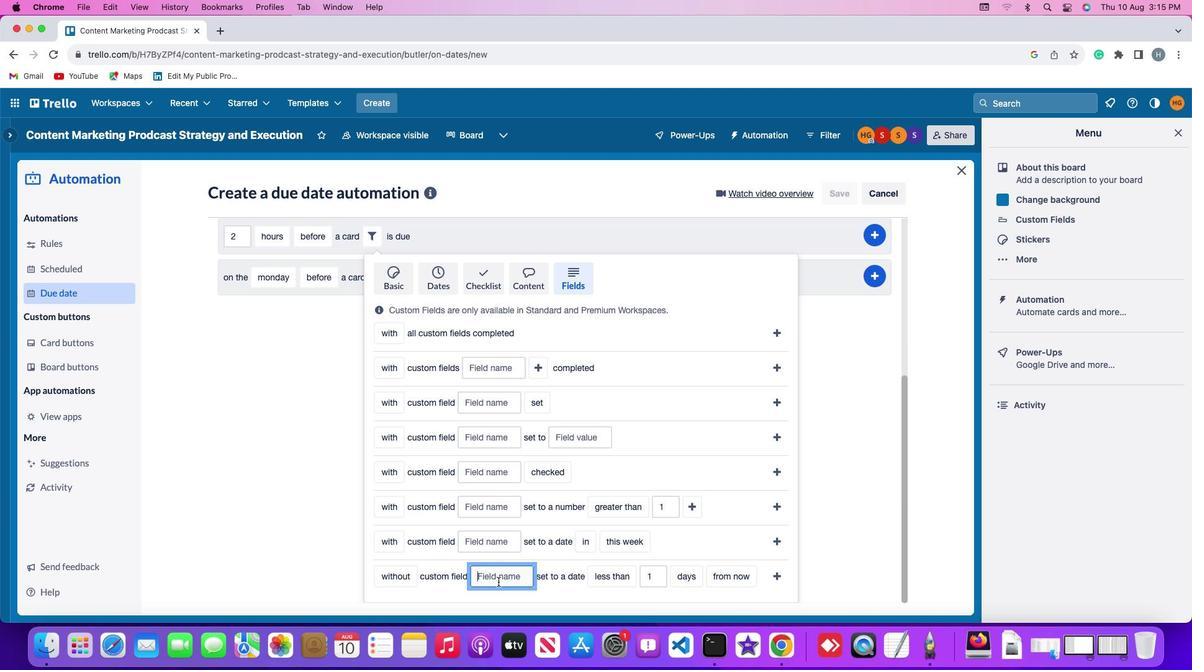 
Action: Mouse moved to (496, 579)
Screenshot: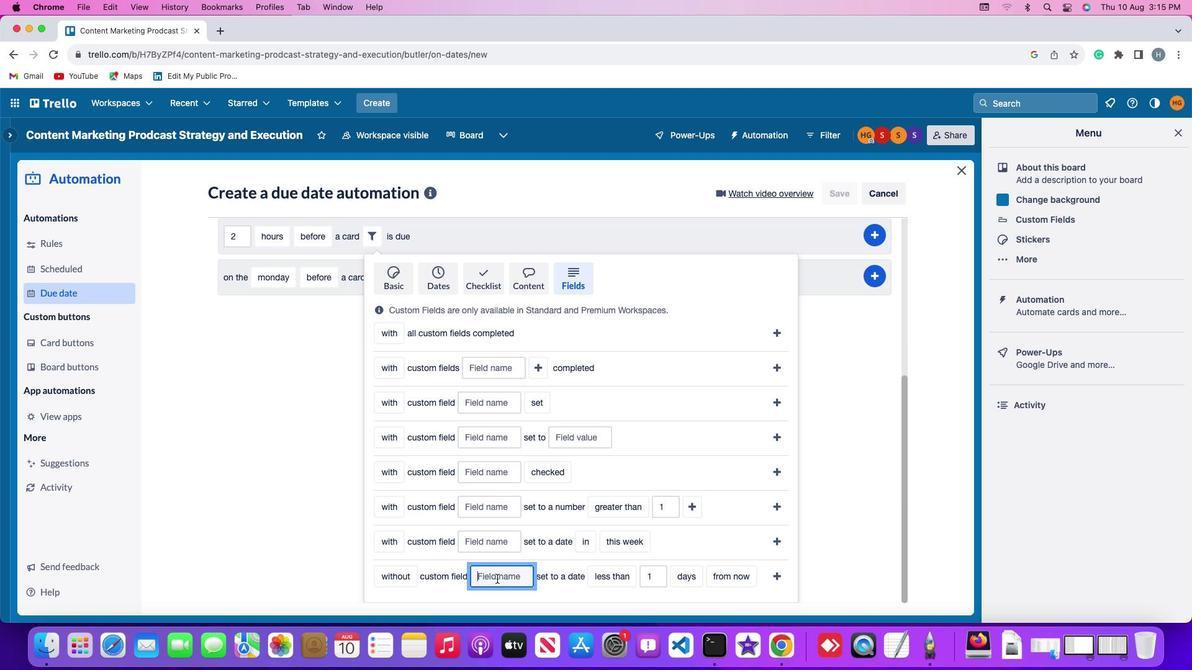
Action: Key pressed Key.shift'R''e''s''u''m''e'
Screenshot: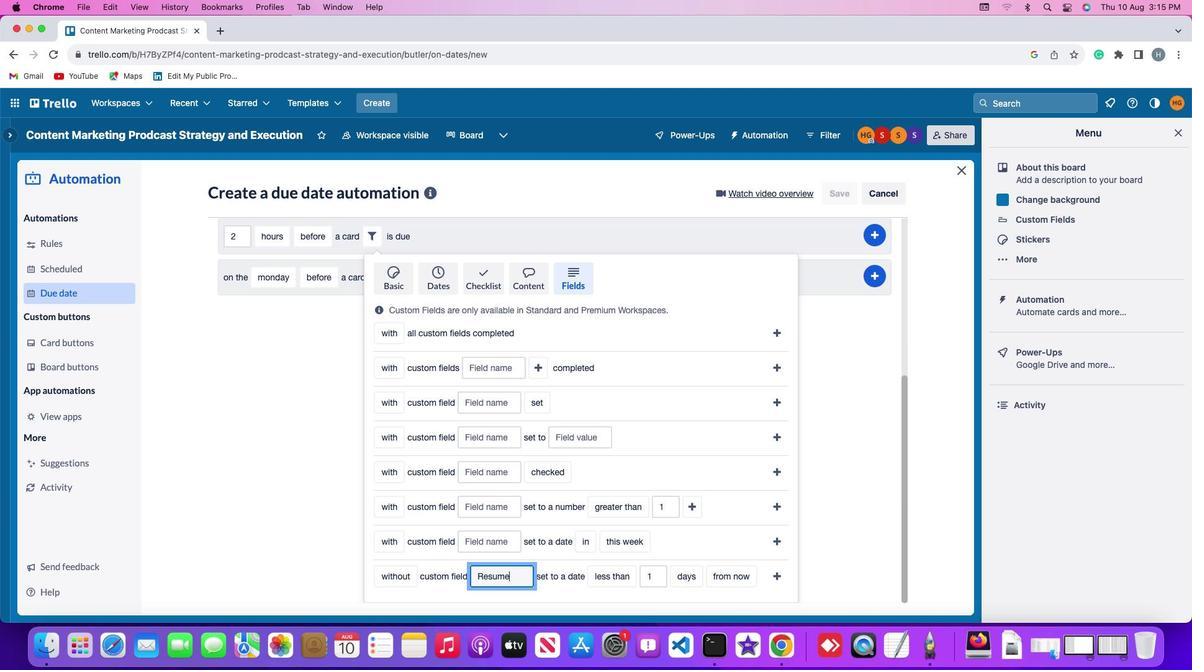 
Action: Mouse moved to (612, 573)
Screenshot: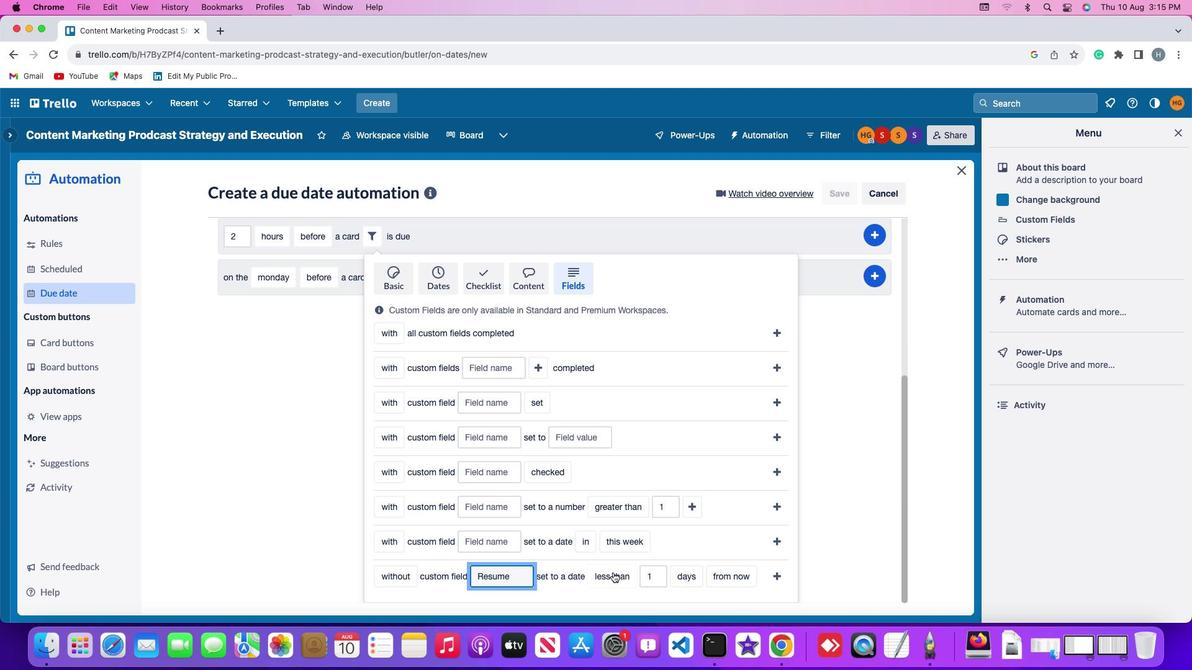 
Action: Mouse pressed left at (612, 573)
Screenshot: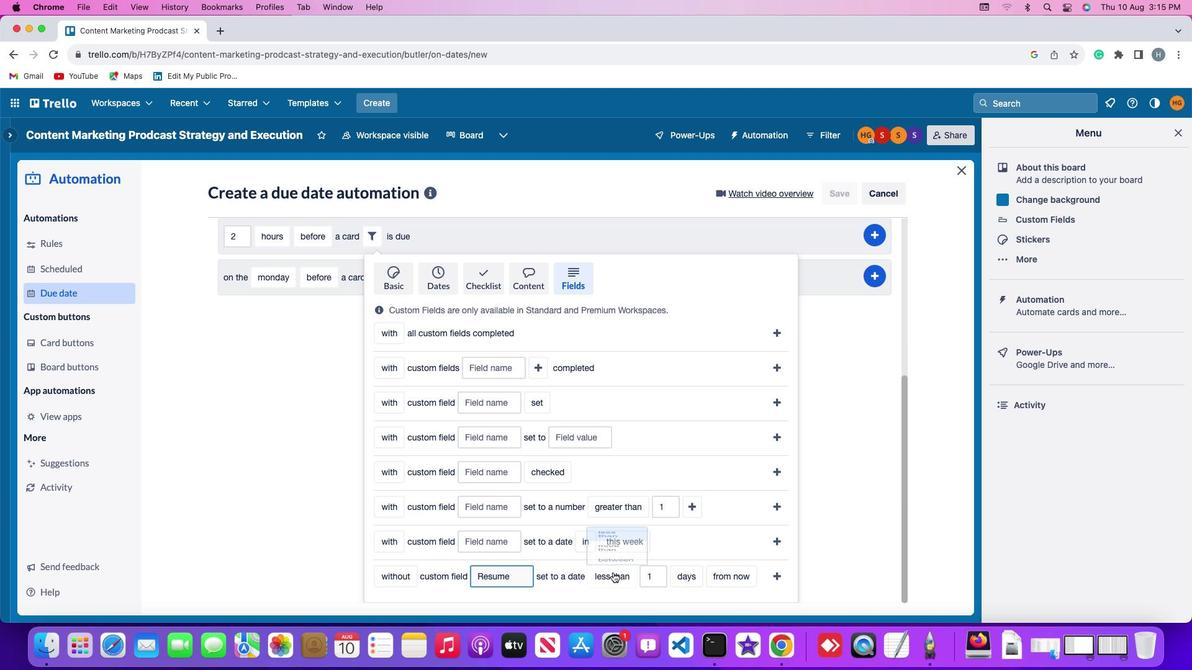 
Action: Mouse moved to (620, 492)
Screenshot: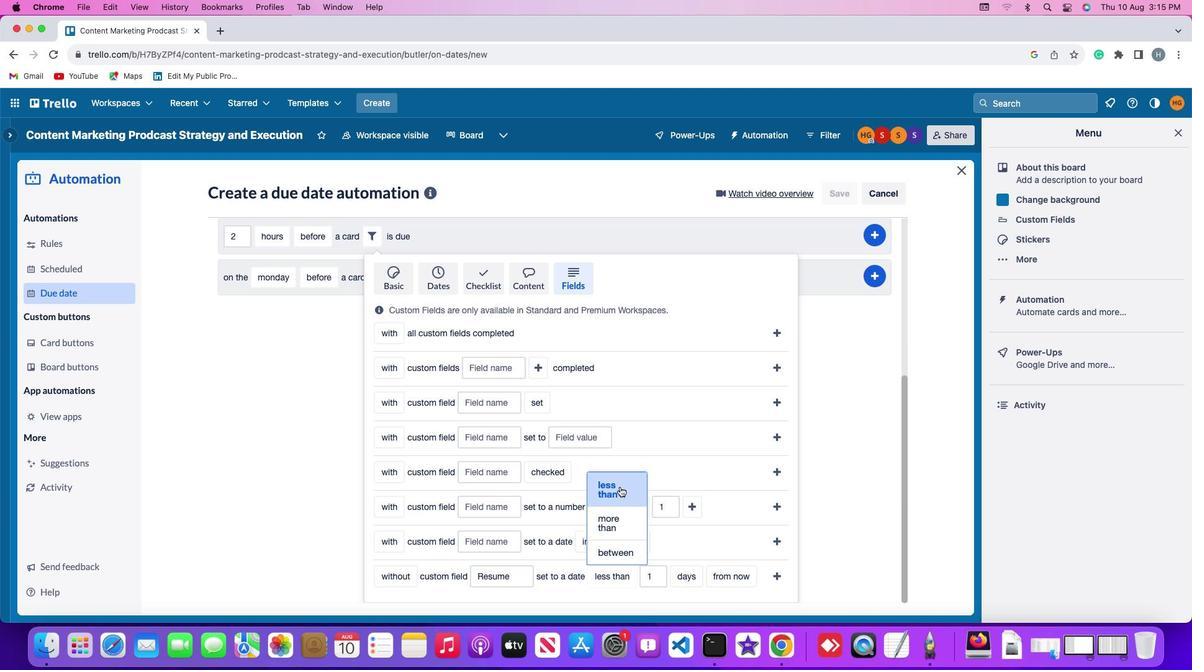 
Action: Mouse pressed left at (620, 492)
Screenshot: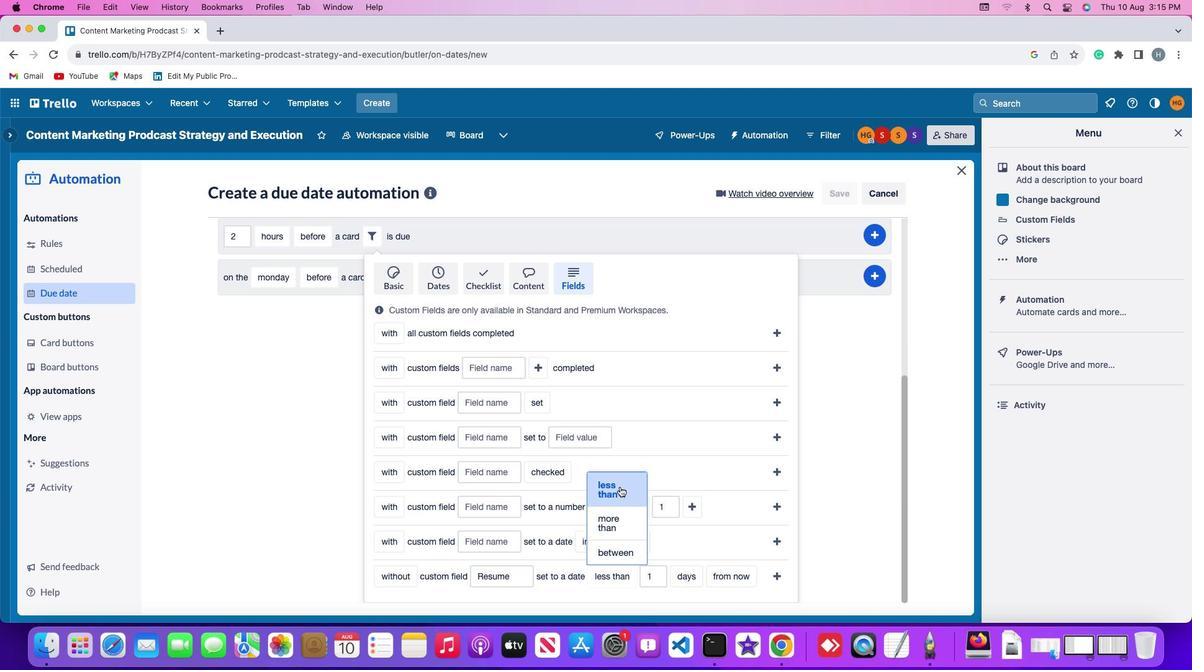 
Action: Mouse moved to (655, 573)
Screenshot: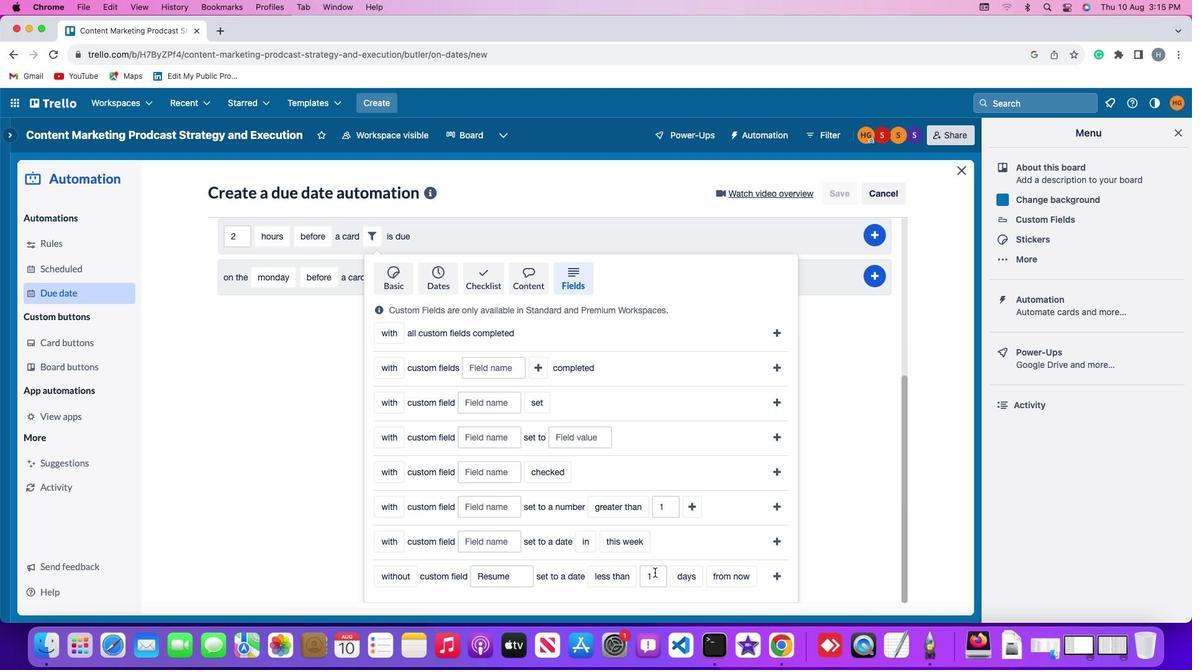 
Action: Mouse pressed left at (655, 573)
Screenshot: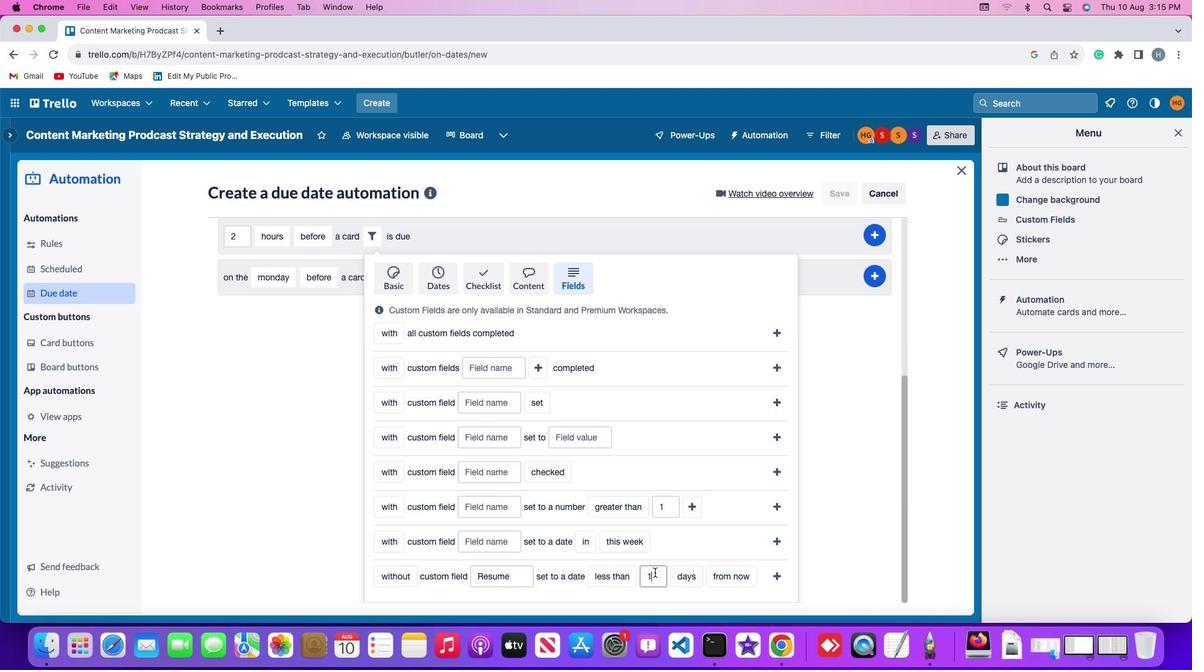 
Action: Key pressed Key.backspace'1'
Screenshot: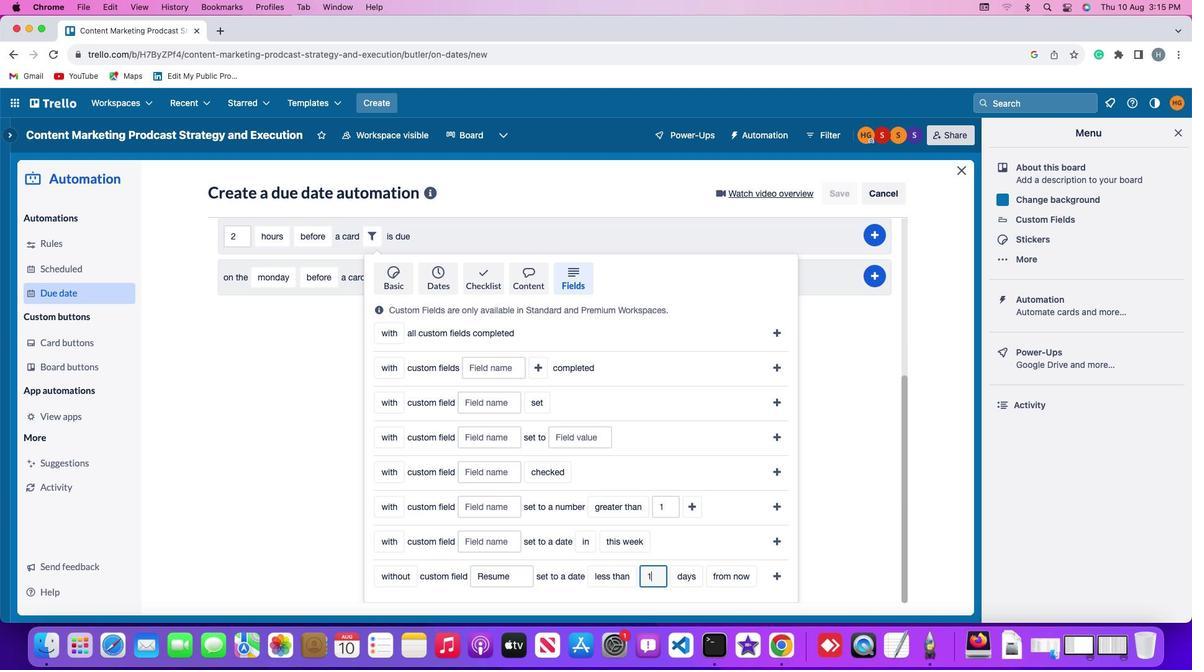 
Action: Mouse moved to (672, 576)
Screenshot: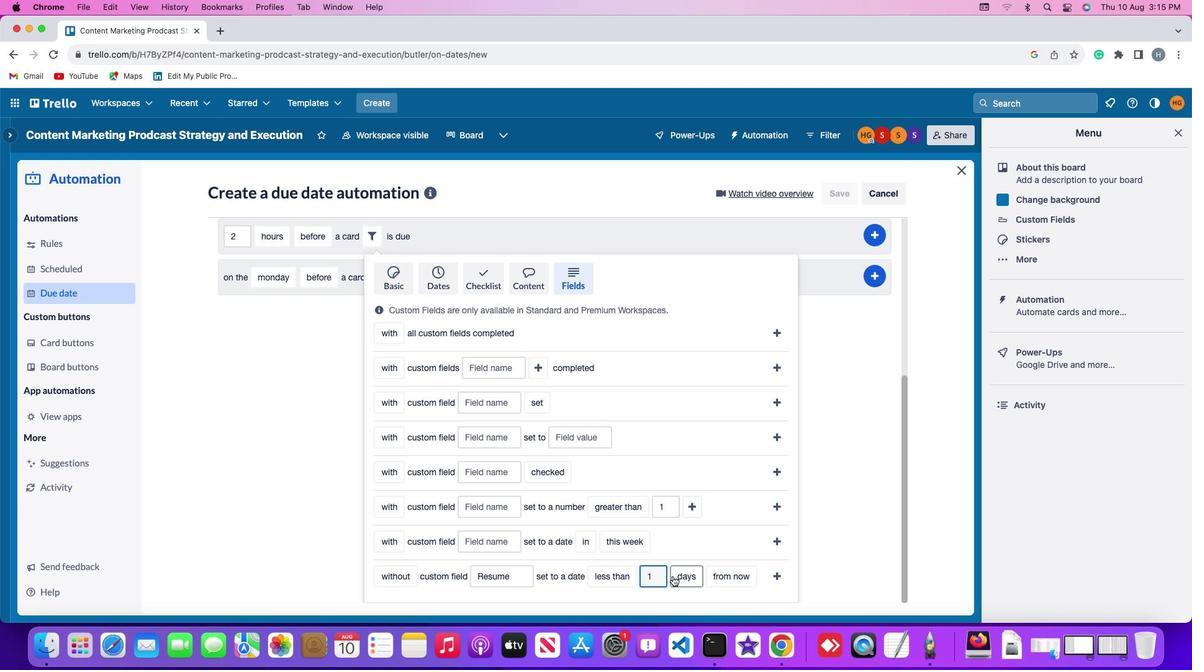 
Action: Mouse pressed left at (672, 576)
Screenshot: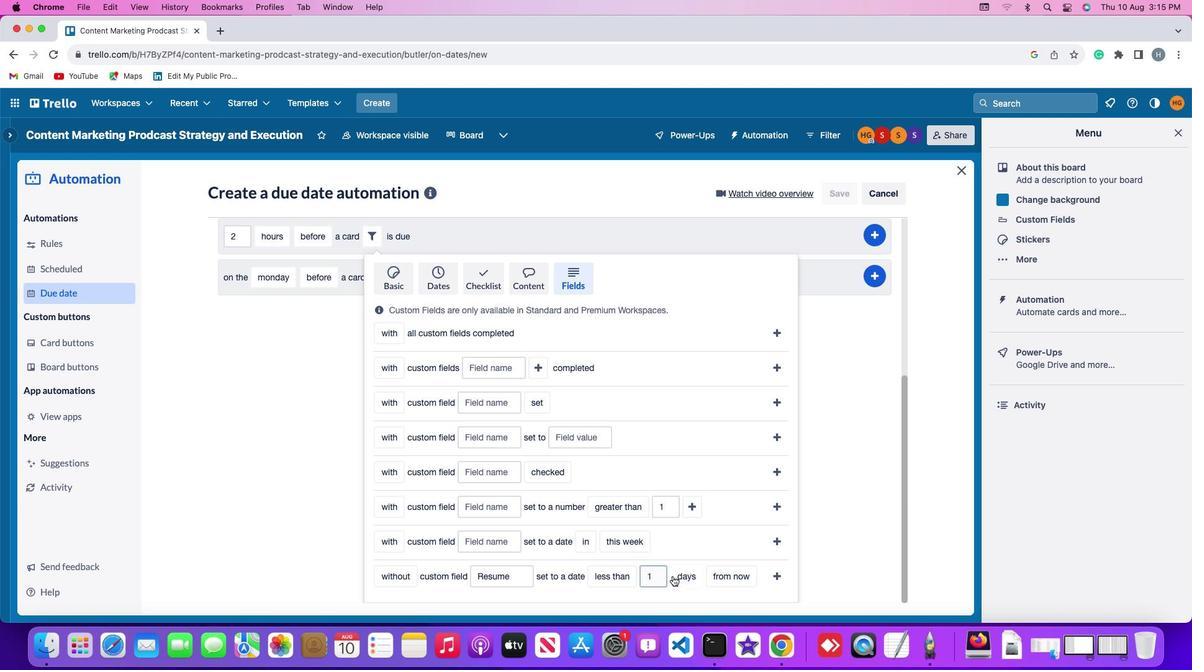 
Action: Mouse moved to (686, 558)
Screenshot: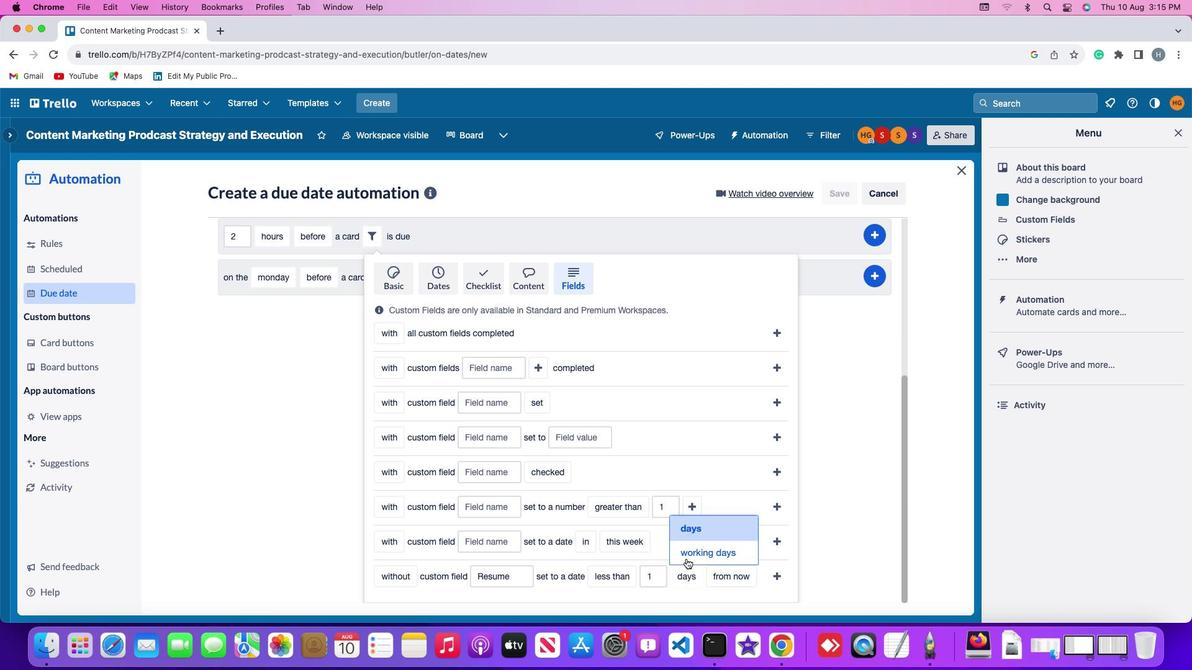 
Action: Mouse pressed left at (686, 558)
Screenshot: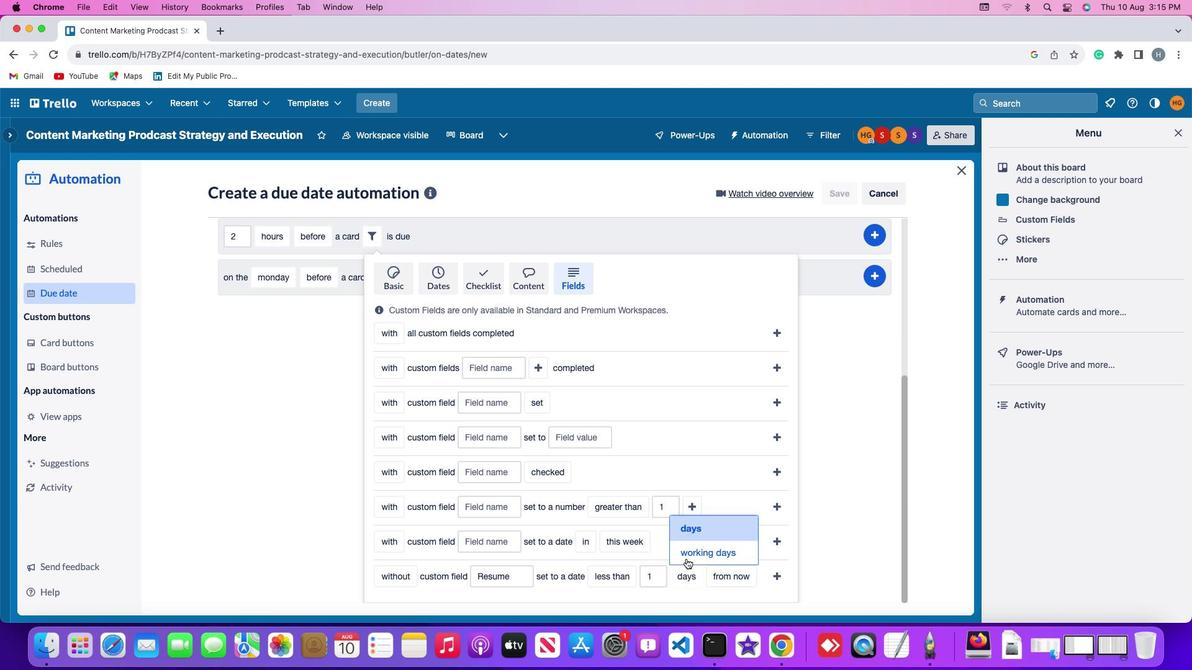 
Action: Mouse moved to (763, 577)
Screenshot: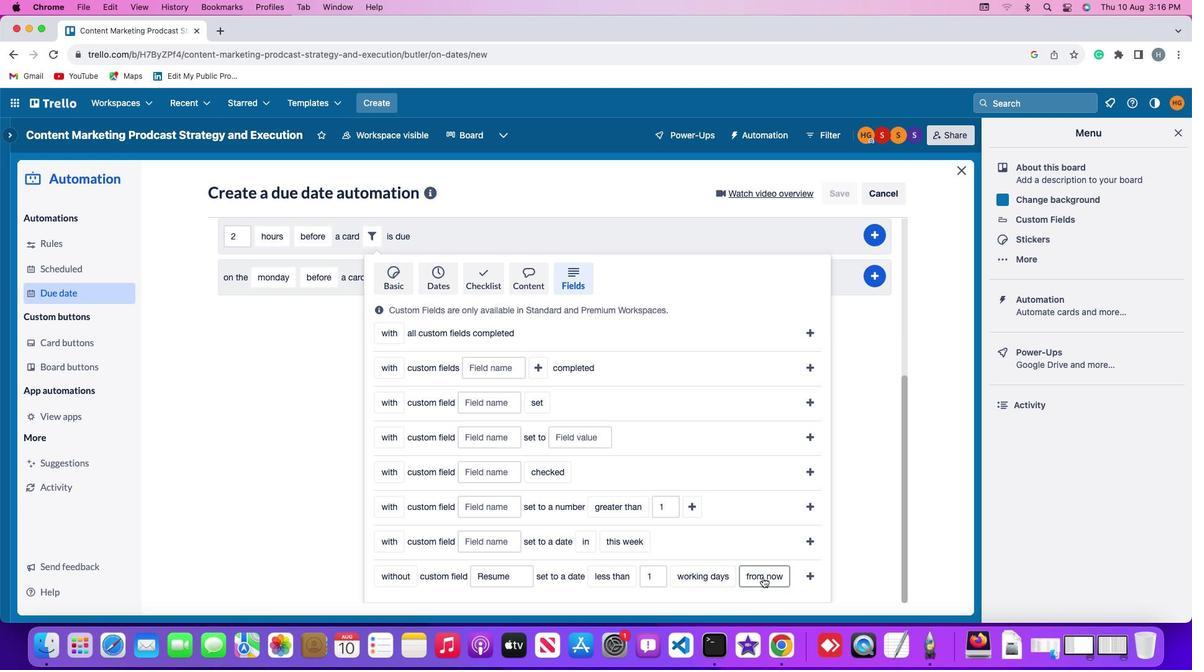 
Action: Mouse pressed left at (763, 577)
Screenshot: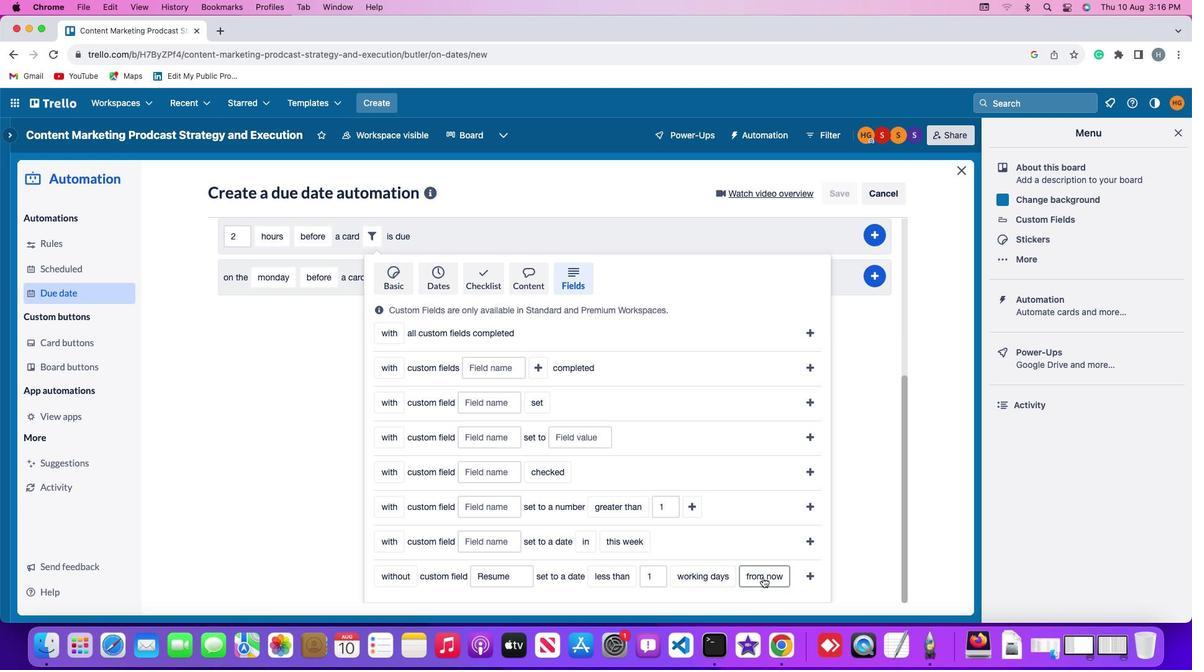 
Action: Mouse moved to (759, 519)
Screenshot: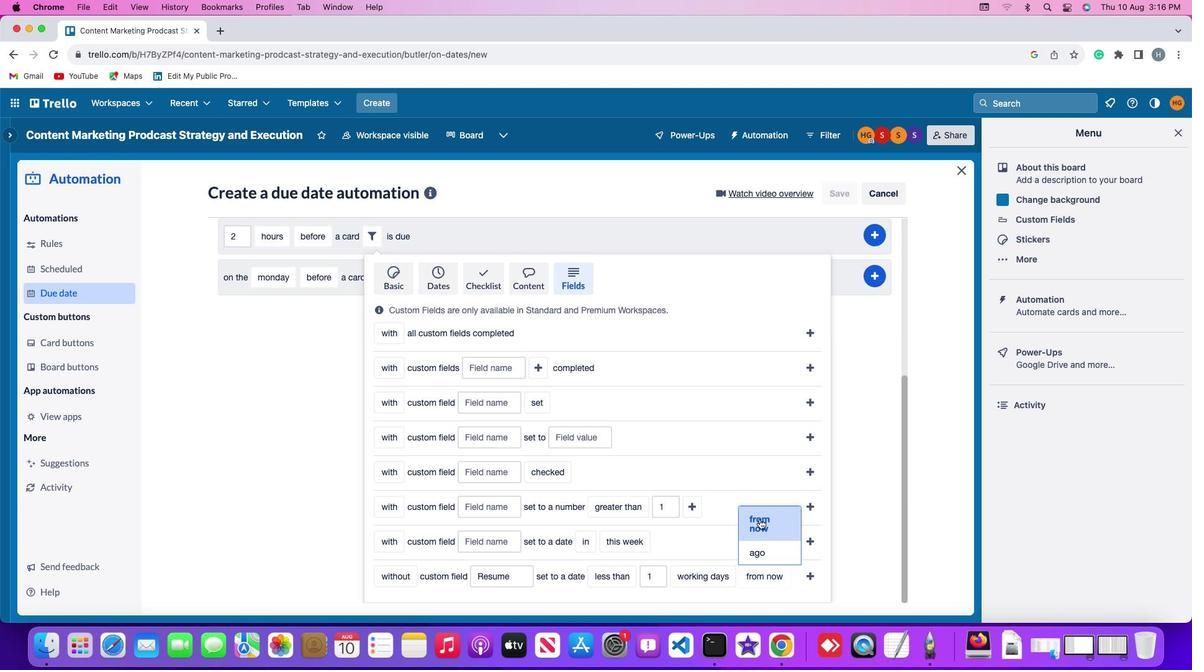 
Action: Mouse pressed left at (759, 519)
Screenshot: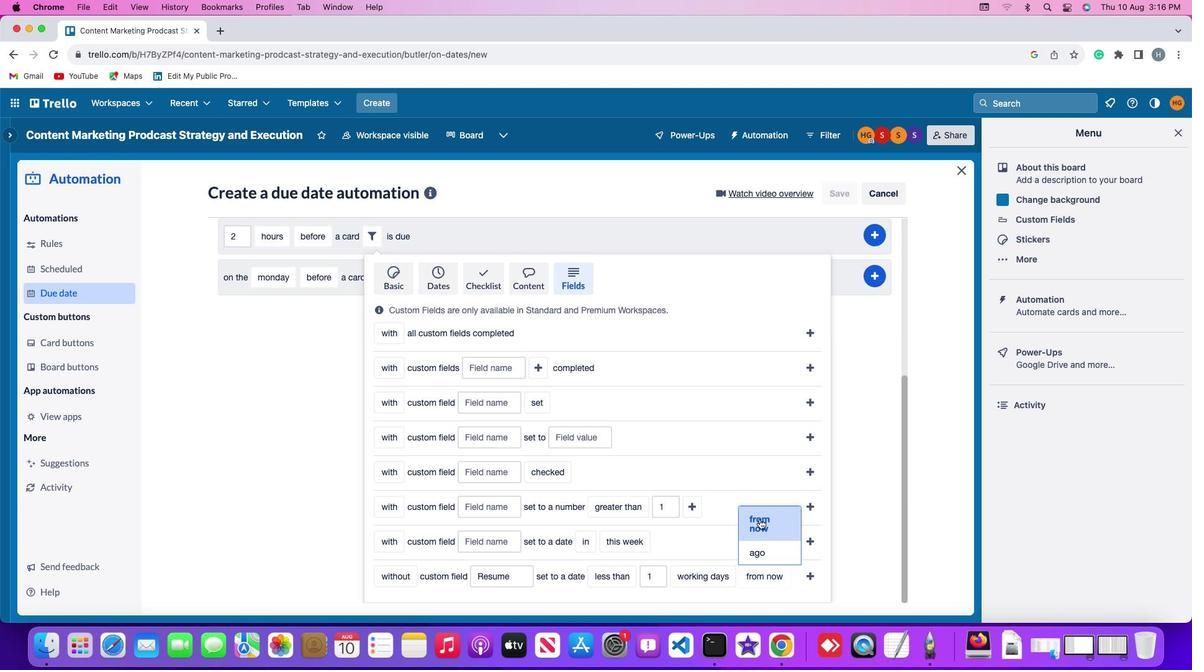 
Action: Mouse moved to (814, 575)
Screenshot: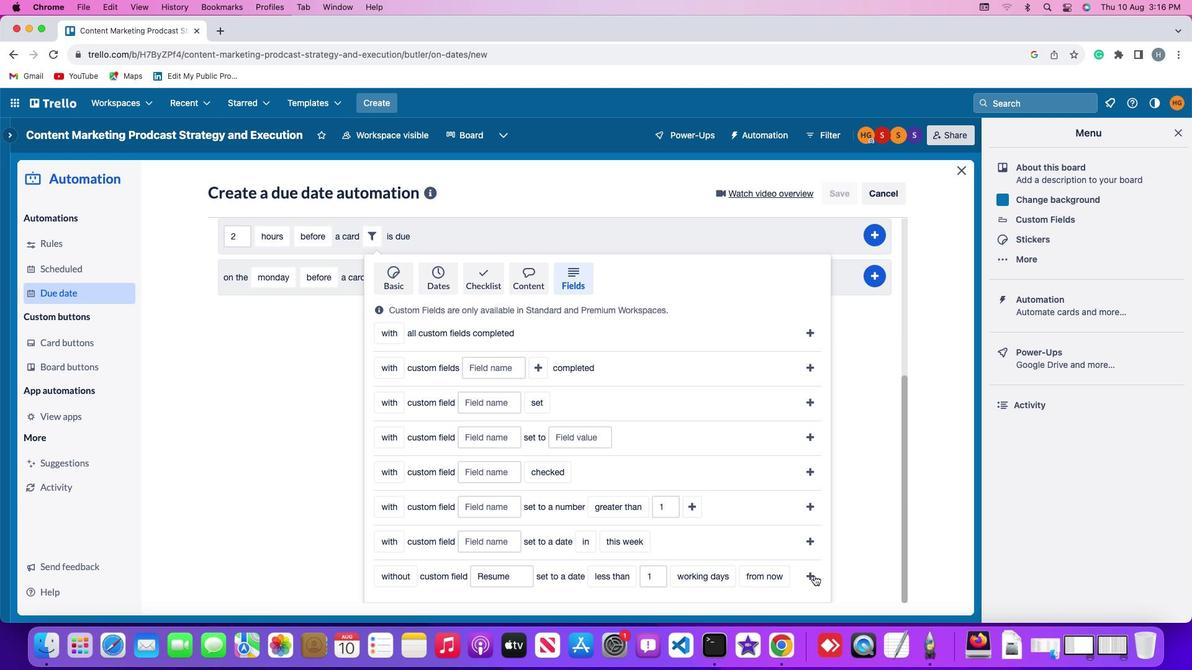 
Action: Mouse pressed left at (814, 575)
Screenshot: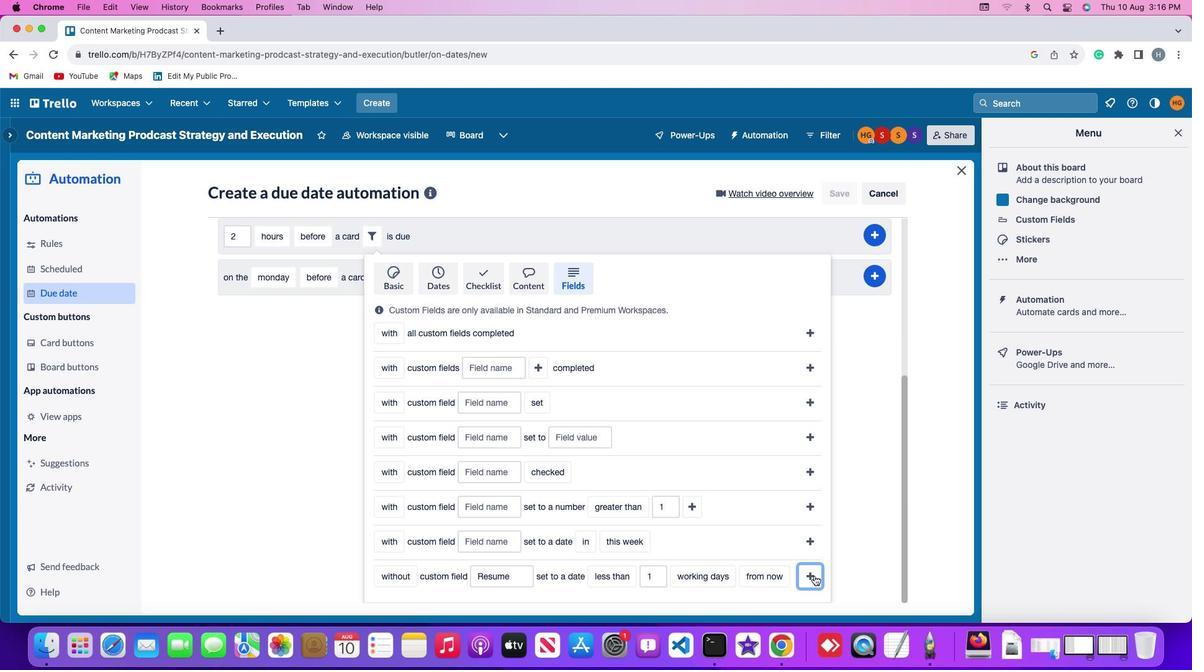 
Action: Mouse moved to (884, 496)
Screenshot: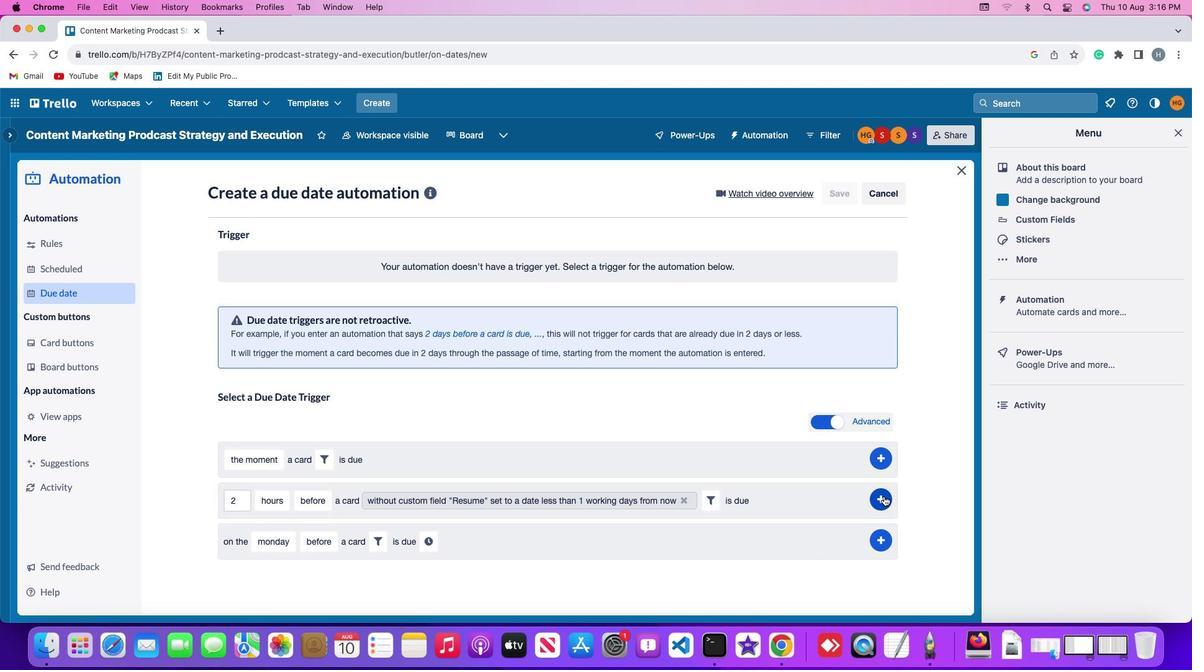 
Action: Mouse pressed left at (884, 496)
Screenshot: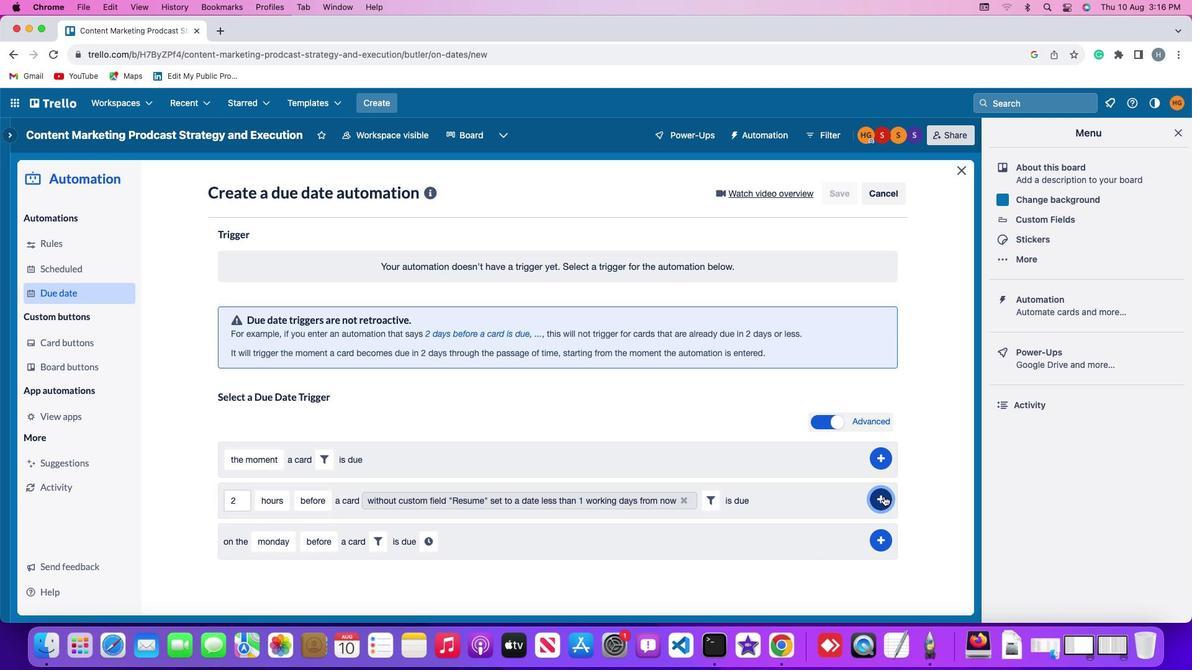 
Action: Mouse moved to (943, 412)
Screenshot: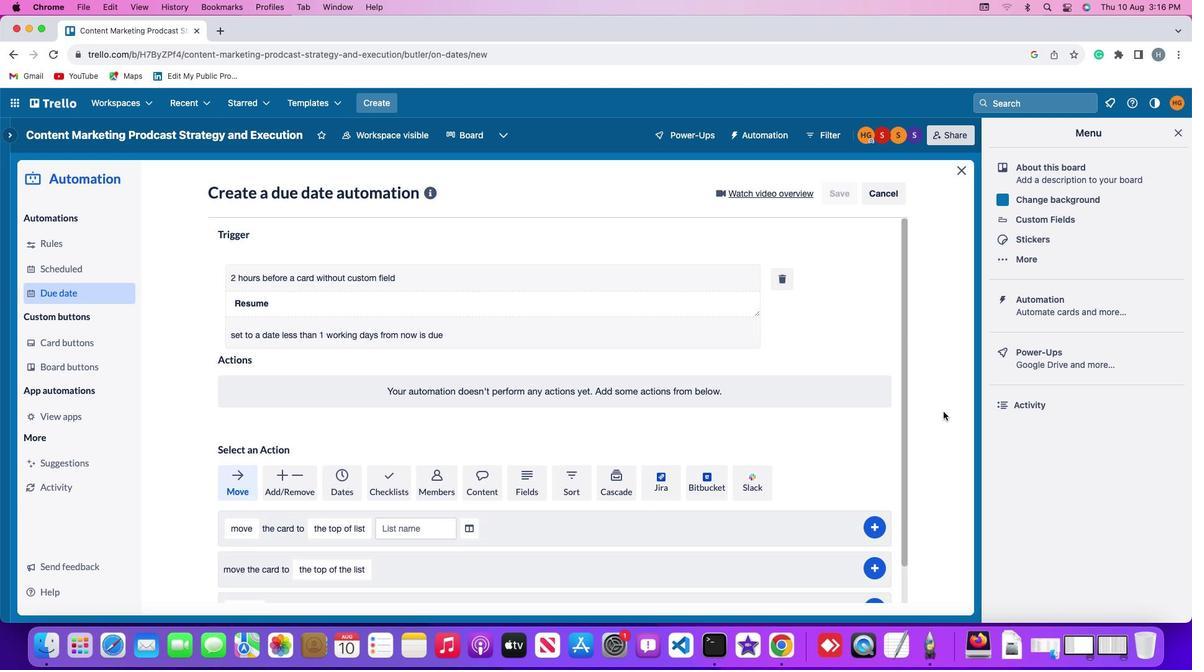 
